 Task: Find connections with filter location Saïda with filter topic  #socialnetworkingwith filter profile language Spanish with filter current company Ajanta Pharma Ltd with filter school Indian Institute of Foreign Trade with filter industry Wireless Services with filter service category Immigration Law with filter keywords title Director of Inside Sales
Action: Mouse moved to (552, 80)
Screenshot: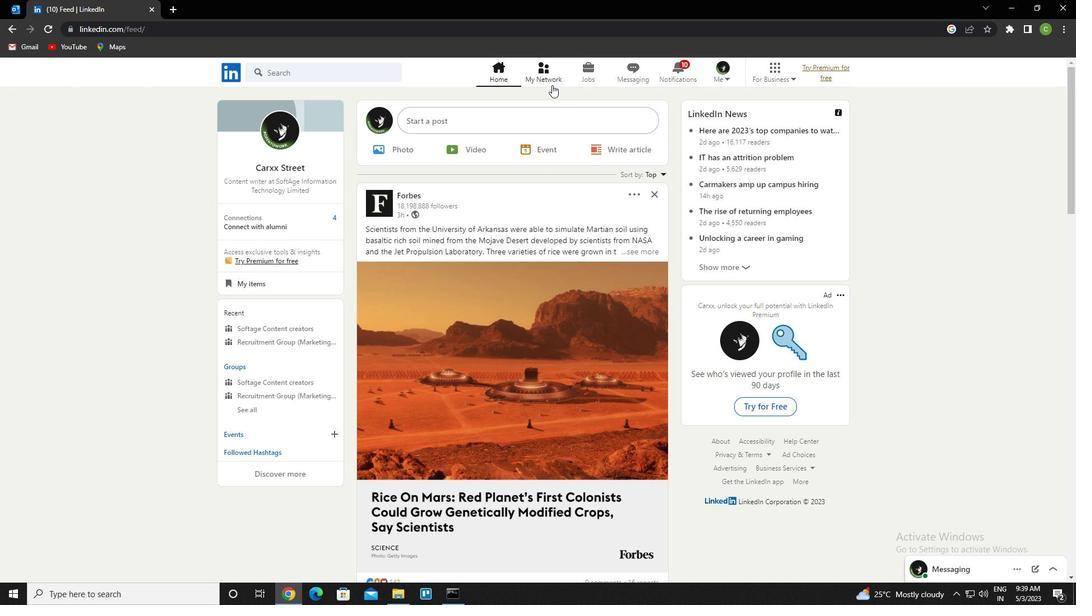 
Action: Mouse pressed left at (552, 80)
Screenshot: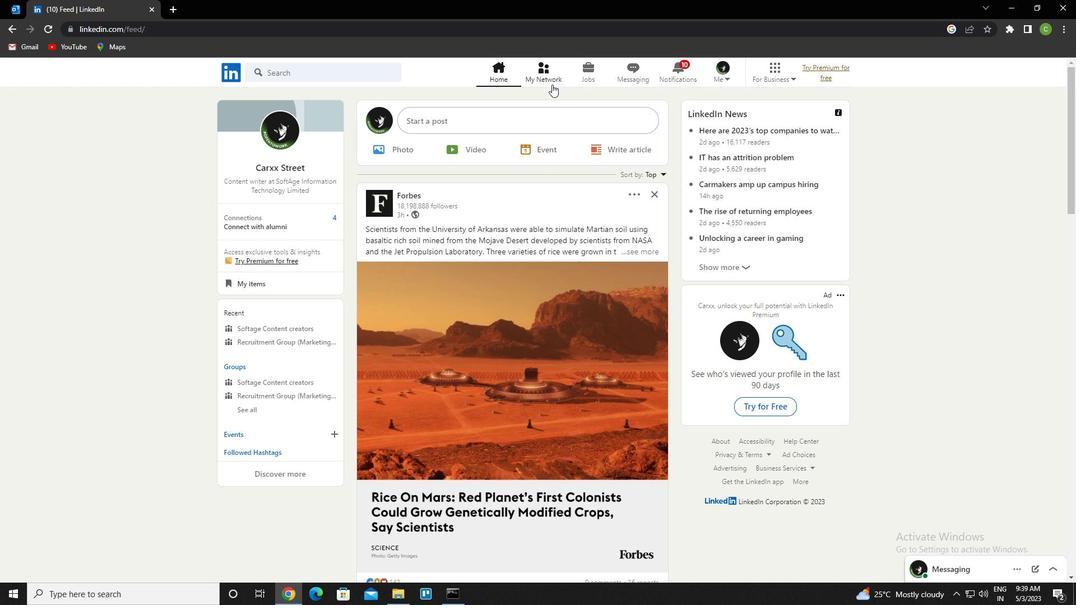 
Action: Mouse moved to (326, 135)
Screenshot: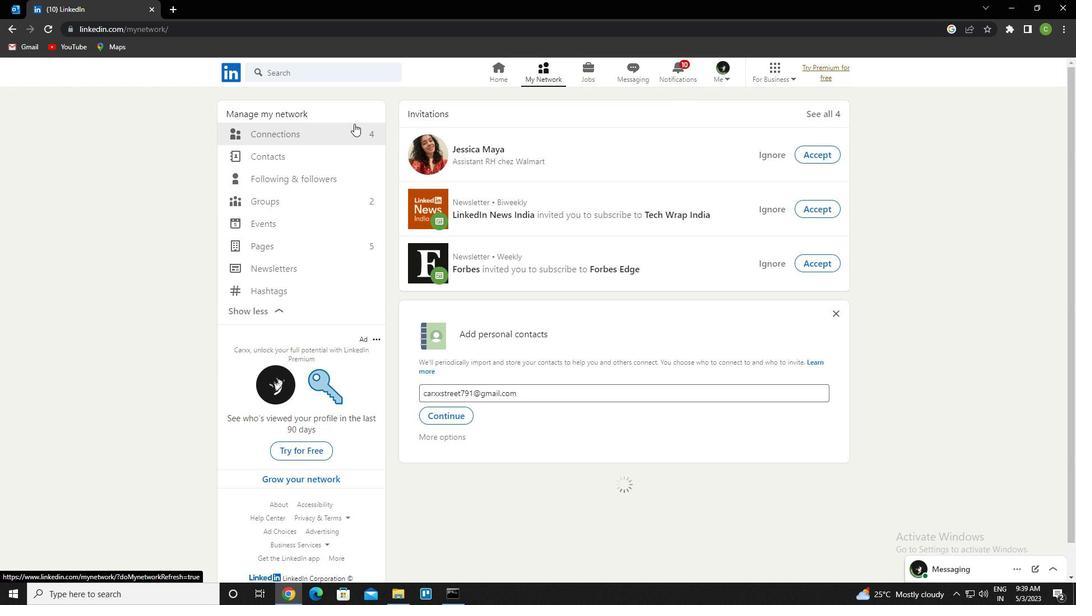 
Action: Mouse pressed left at (326, 135)
Screenshot: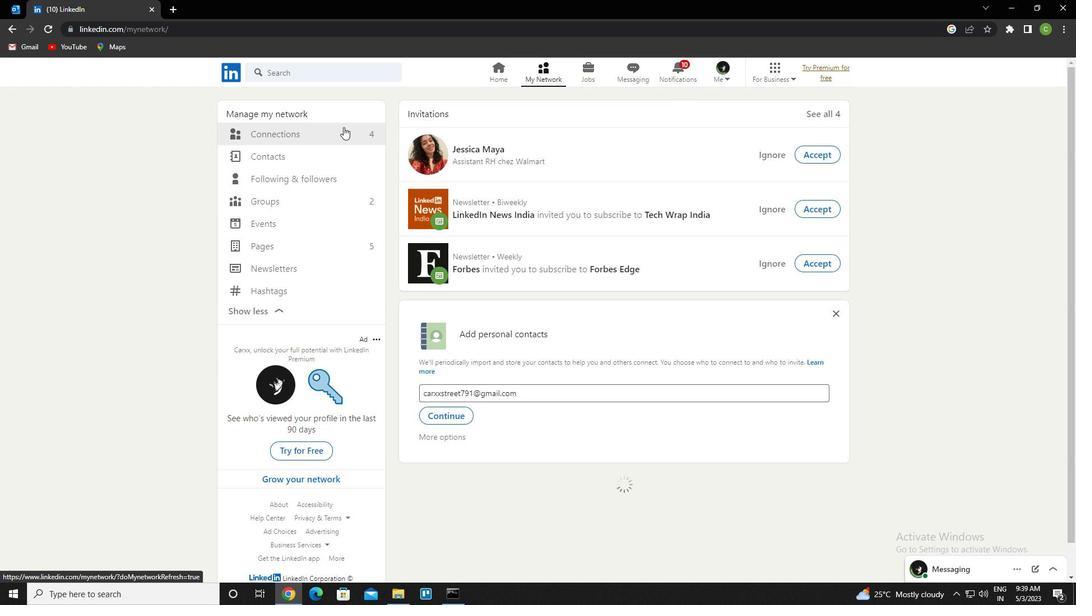 
Action: Mouse moved to (621, 137)
Screenshot: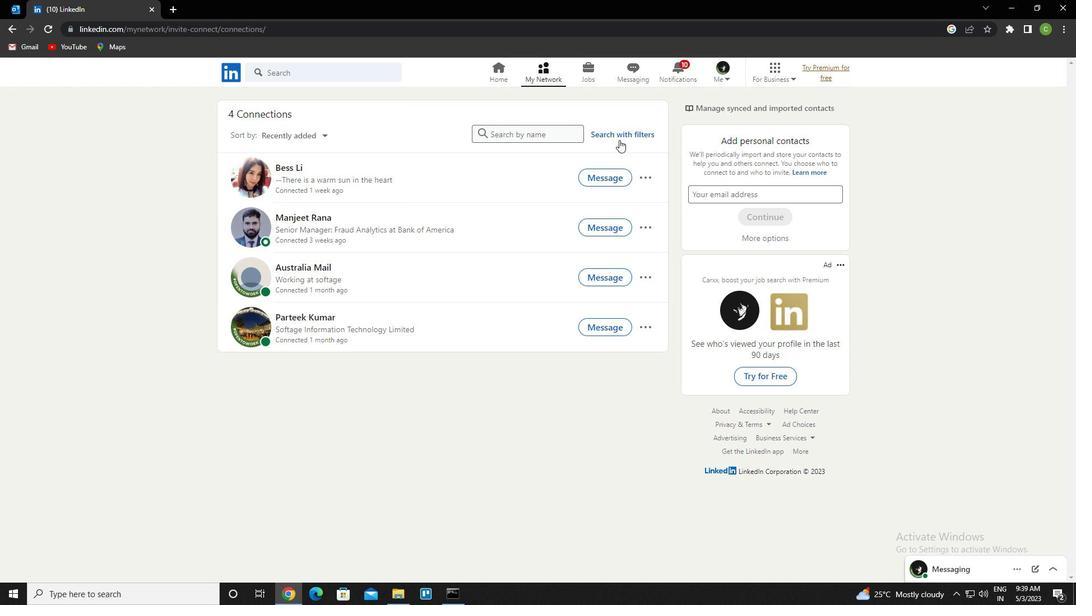 
Action: Mouse pressed left at (621, 137)
Screenshot: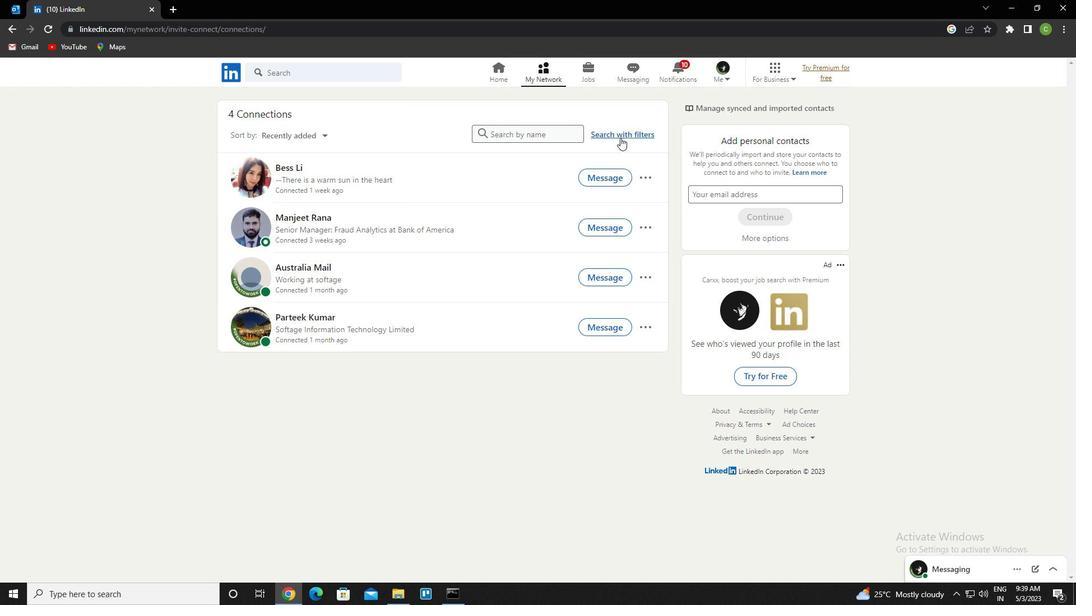 
Action: Mouse moved to (570, 102)
Screenshot: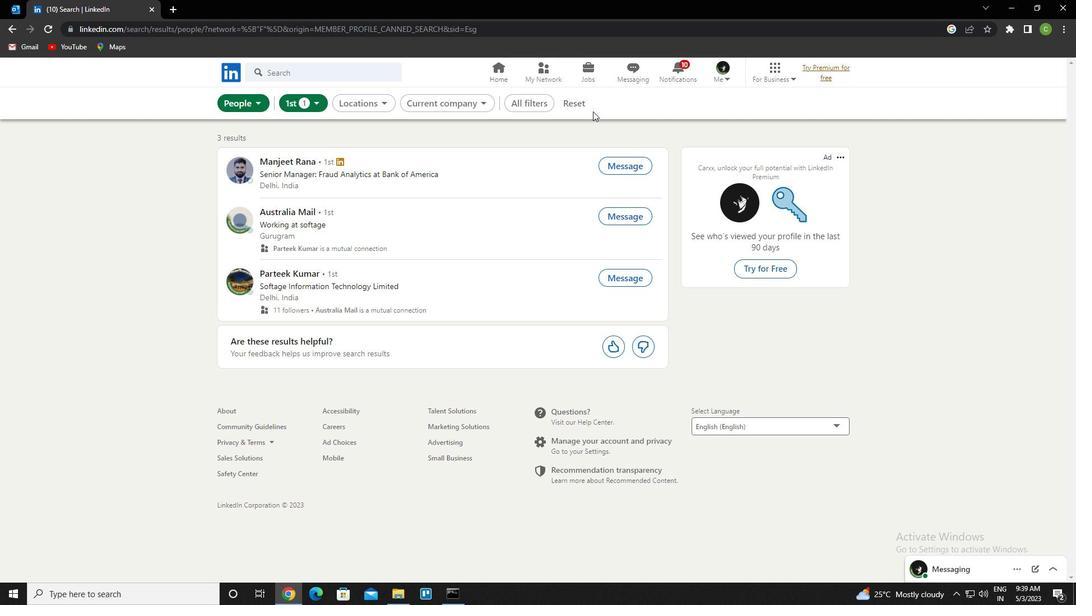 
Action: Mouse pressed left at (570, 102)
Screenshot: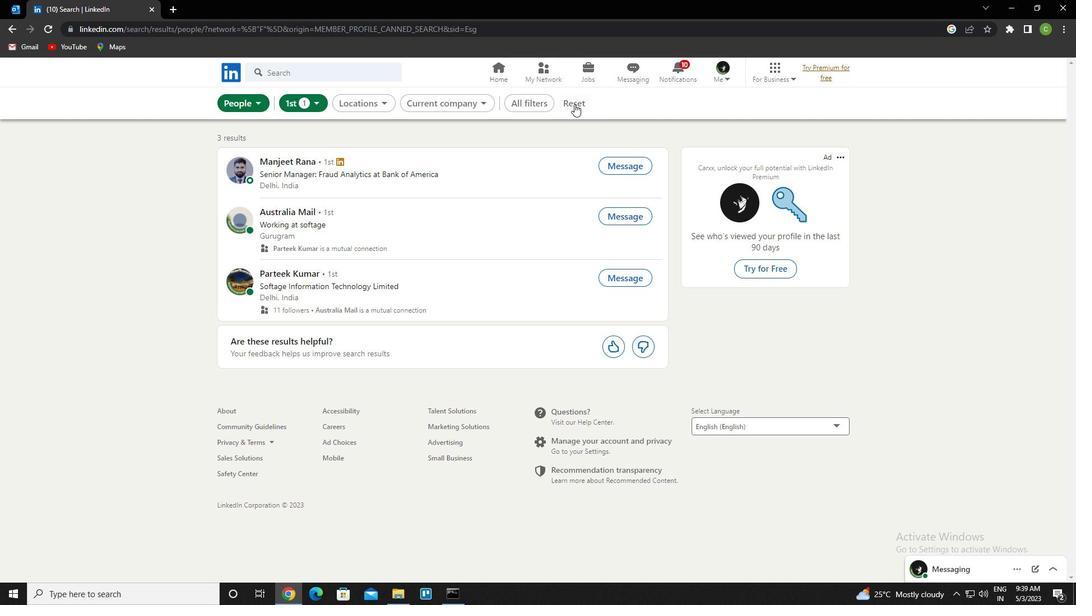 
Action: Mouse moved to (566, 102)
Screenshot: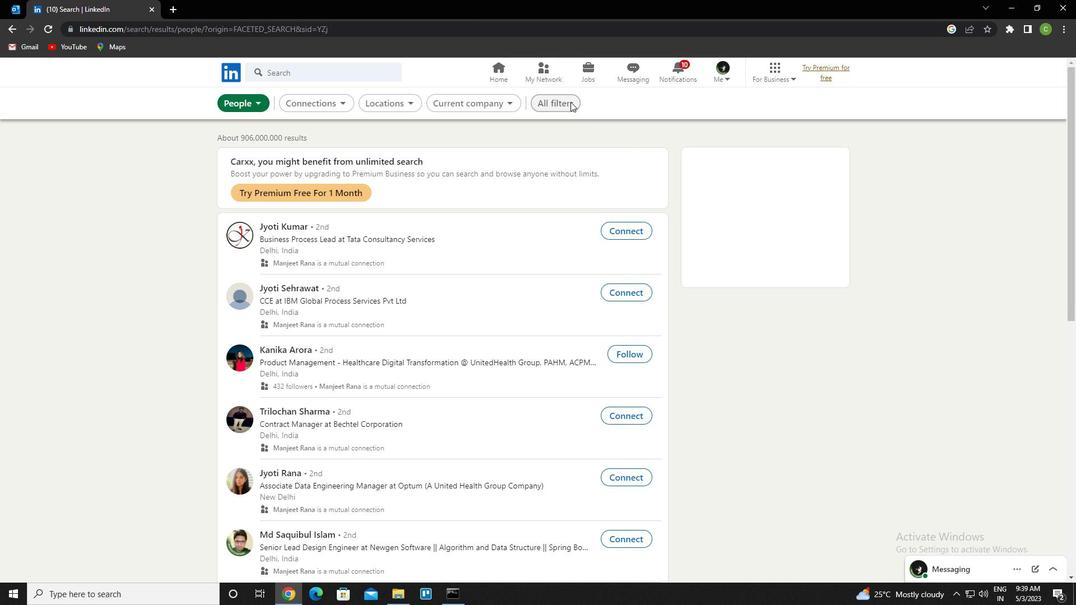 
Action: Mouse pressed left at (566, 102)
Screenshot: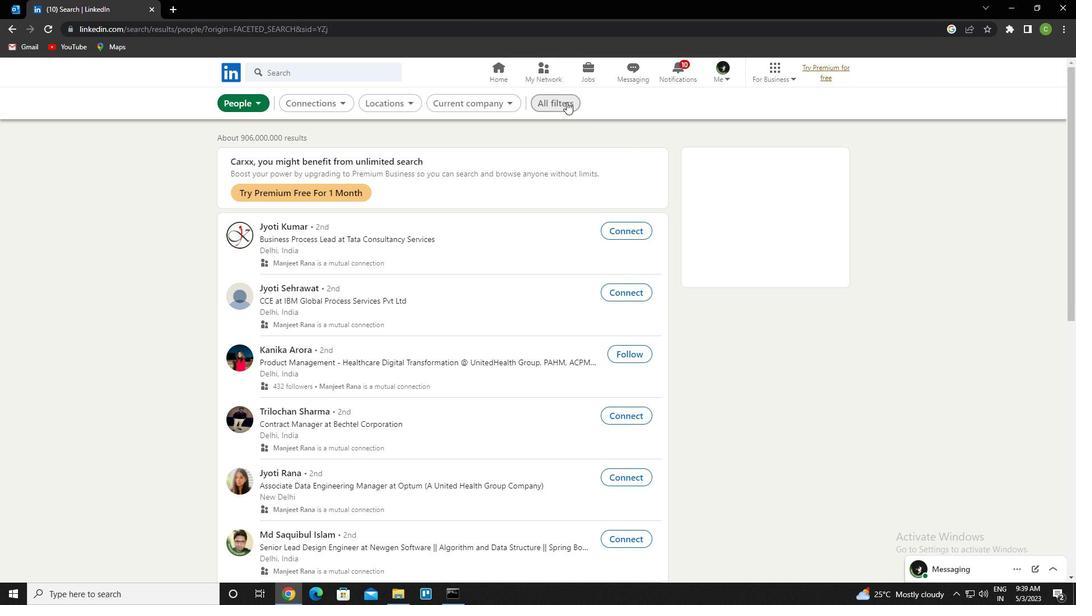 
Action: Mouse moved to (991, 332)
Screenshot: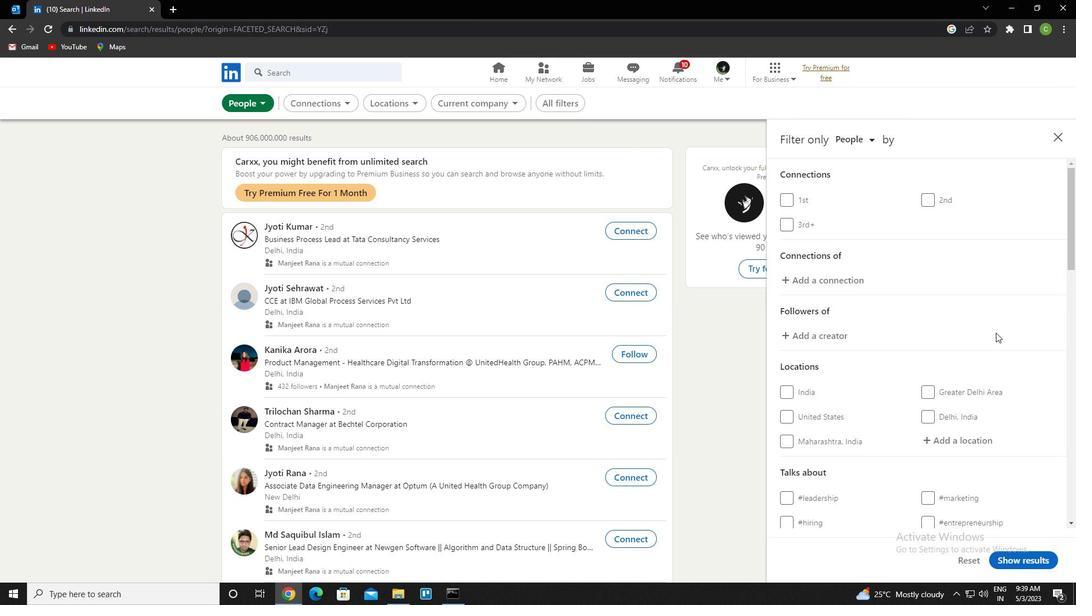 
Action: Mouse scrolled (991, 331) with delta (0, 0)
Screenshot: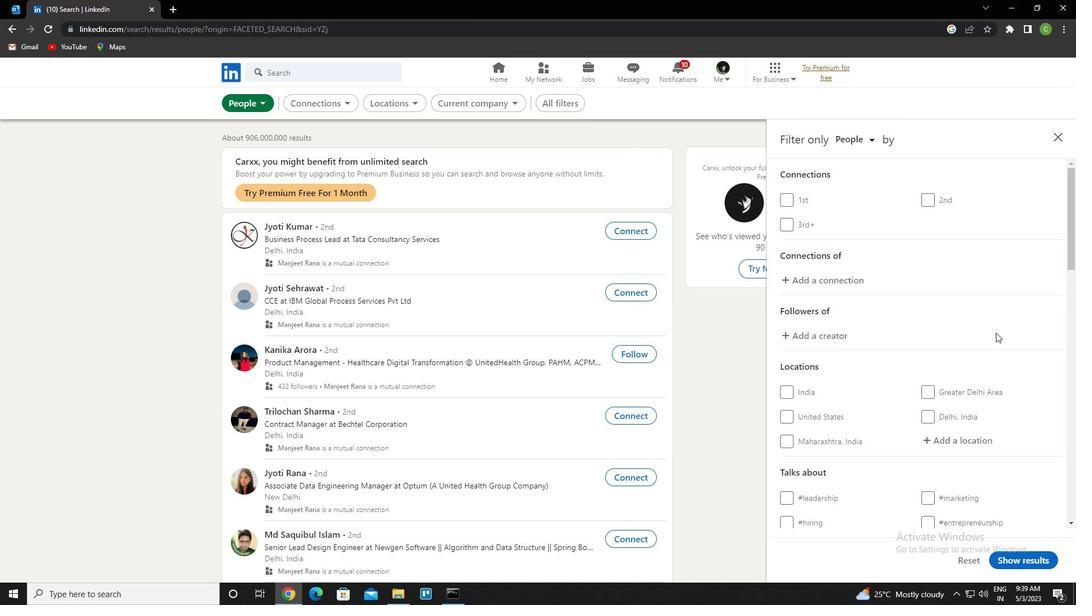 
Action: Mouse moved to (990, 332)
Screenshot: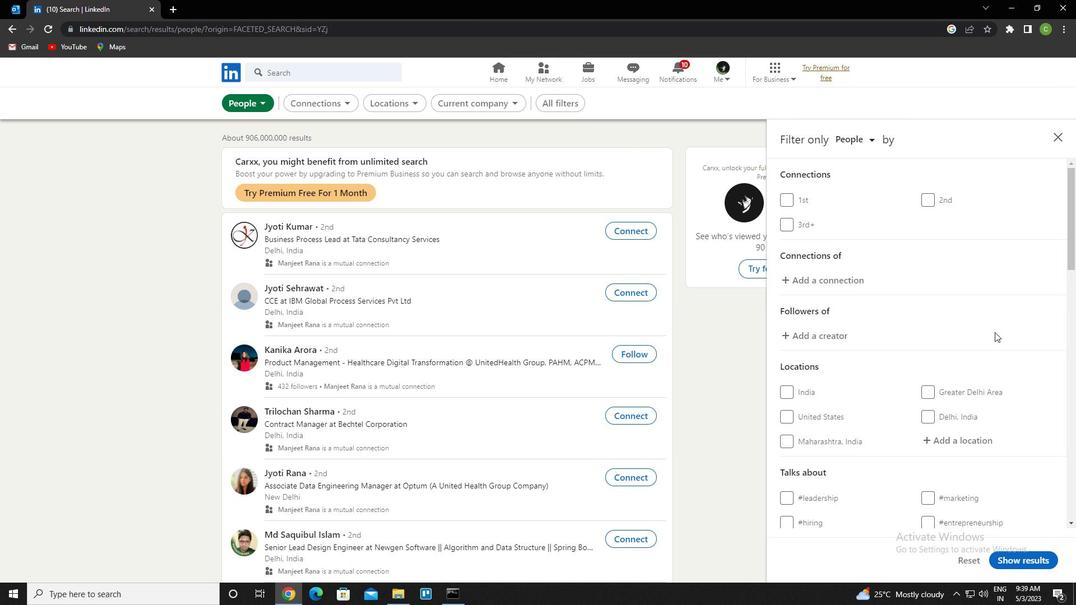 
Action: Mouse scrolled (990, 331) with delta (0, 0)
Screenshot: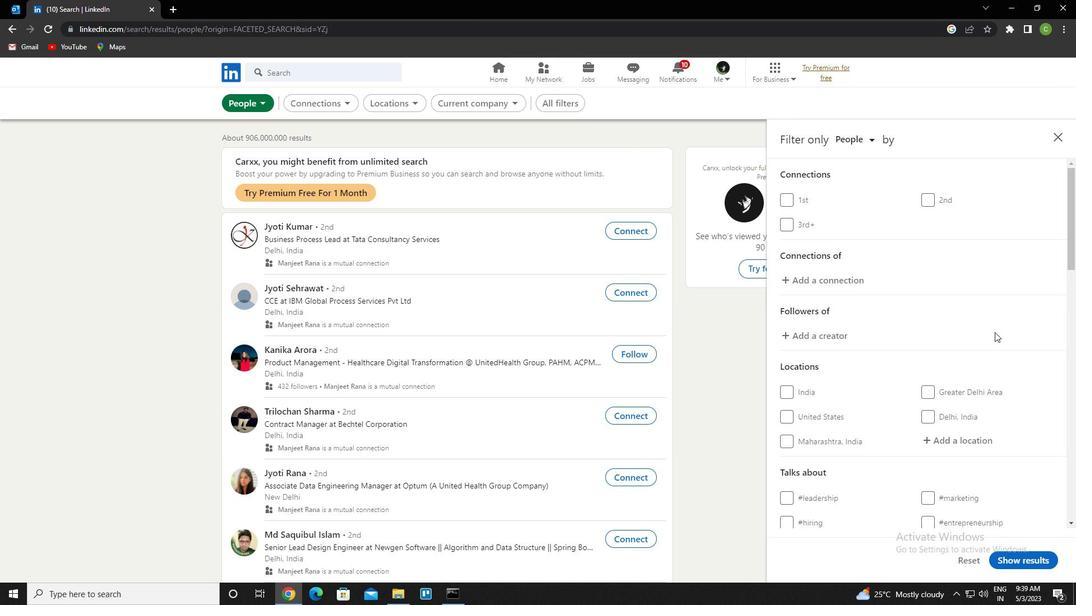 
Action: Mouse moved to (986, 332)
Screenshot: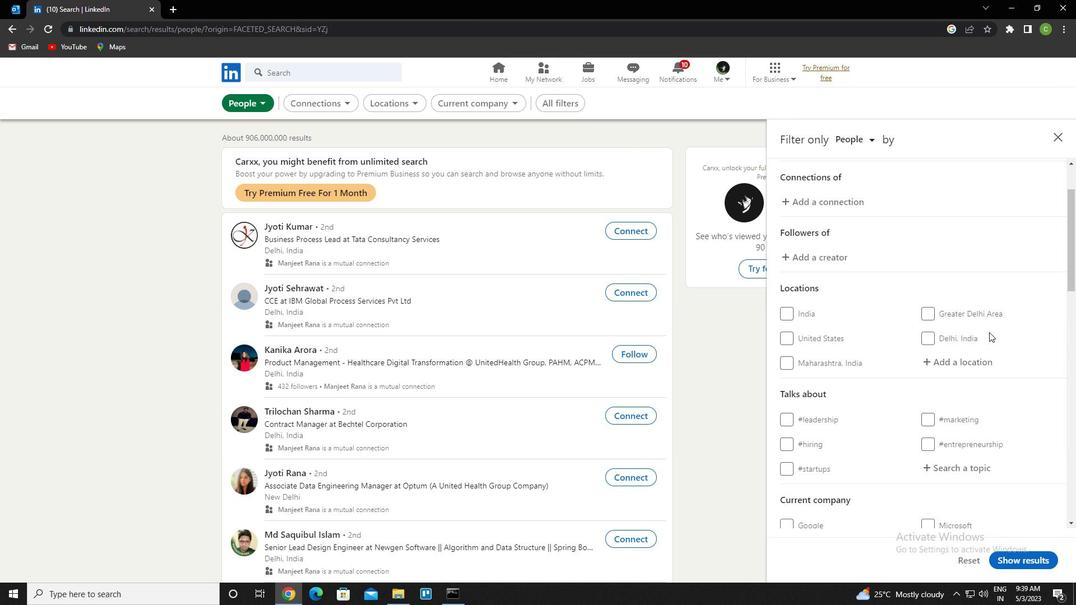 
Action: Mouse scrolled (986, 331) with delta (0, 0)
Screenshot: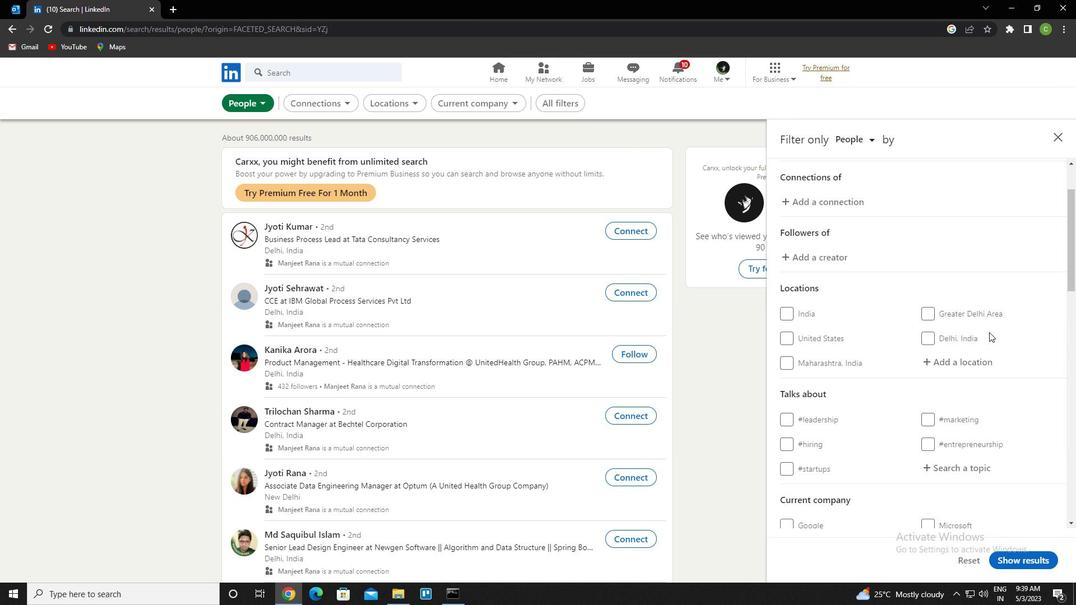 
Action: Mouse moved to (971, 277)
Screenshot: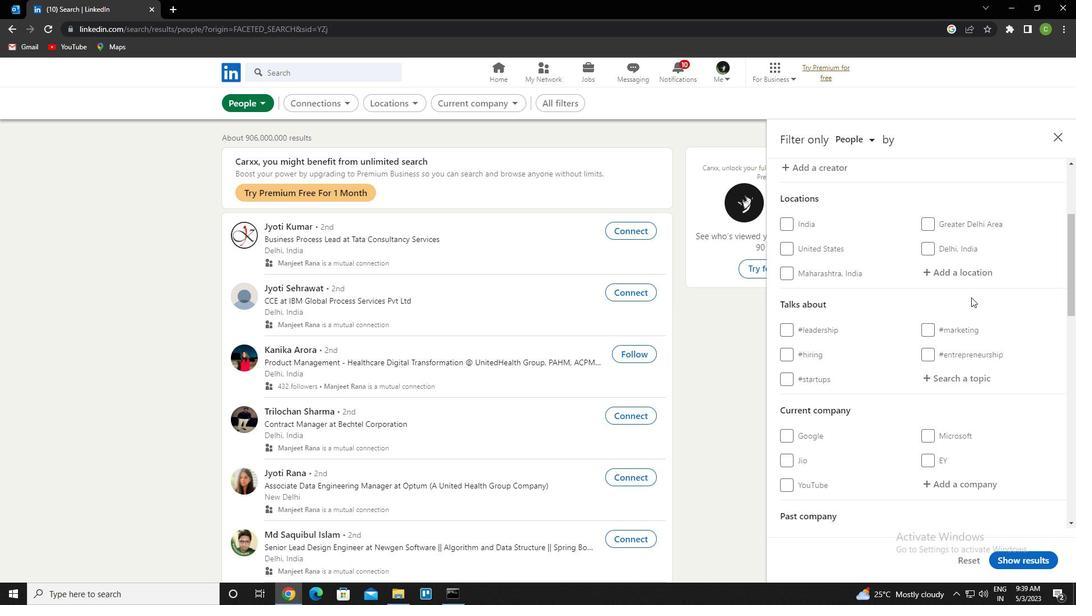 
Action: Mouse pressed left at (971, 277)
Screenshot: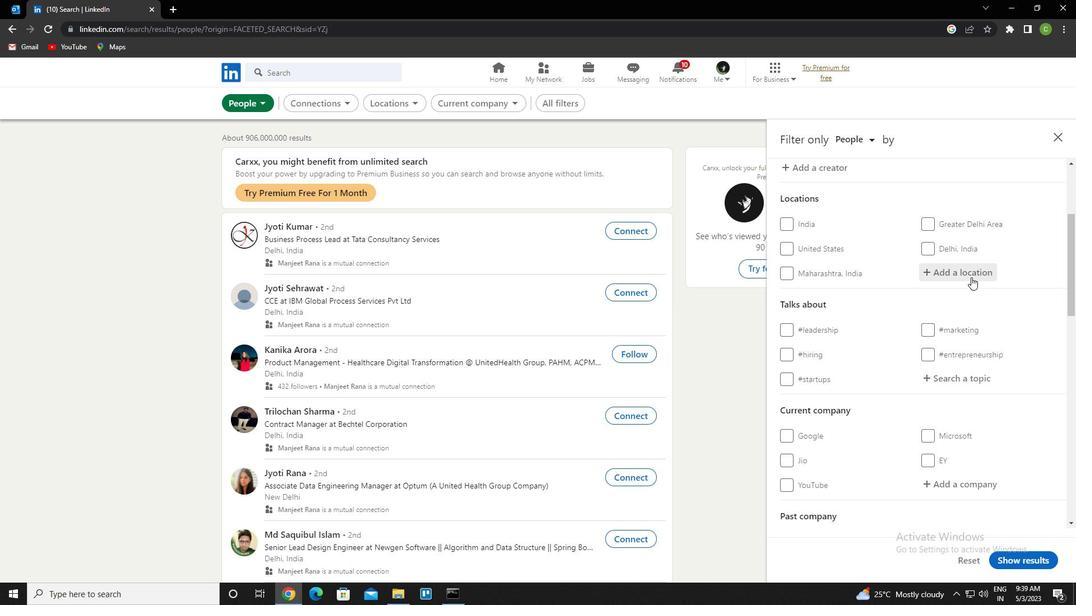 
Action: Key pressed <Key.caps_lock><Key.caps_lock>s<Key.caps_lock>aida<Key.down><Key.enter>
Screenshot: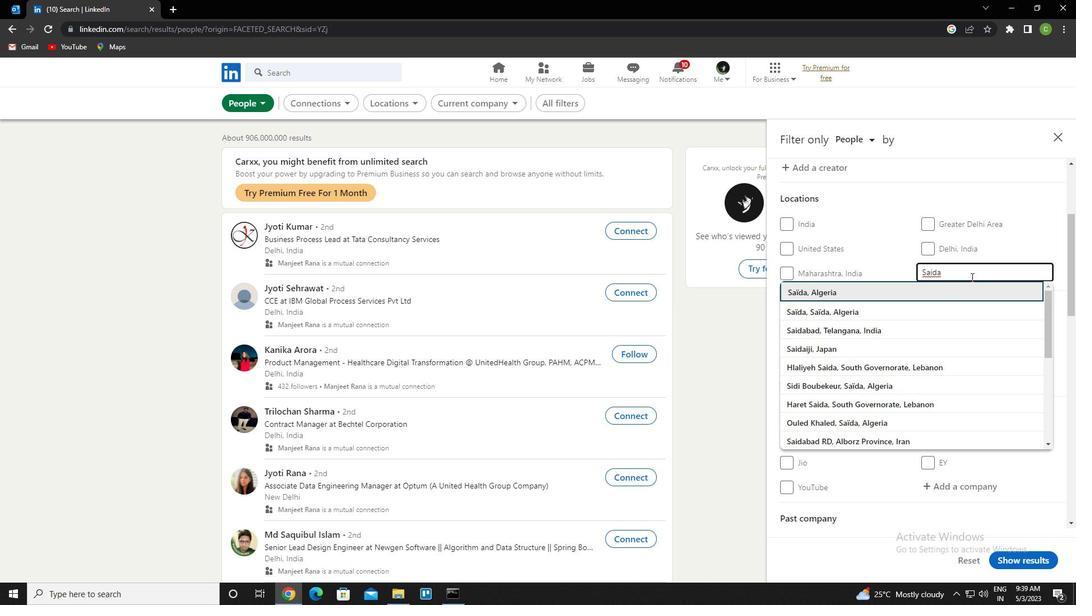 
Action: Mouse scrolled (971, 276) with delta (0, 0)
Screenshot: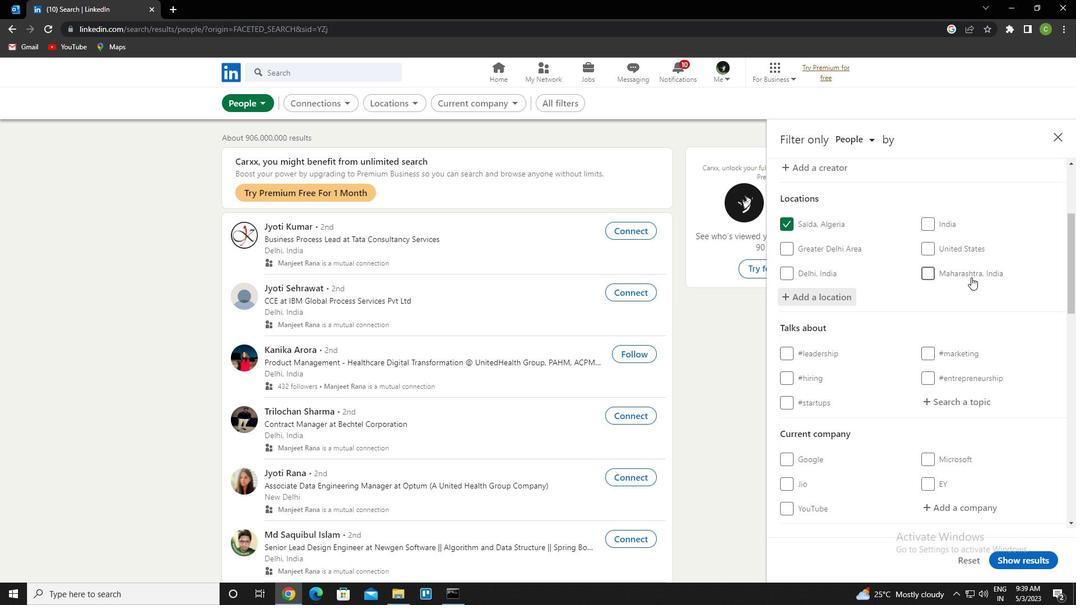 
Action: Mouse moved to (974, 341)
Screenshot: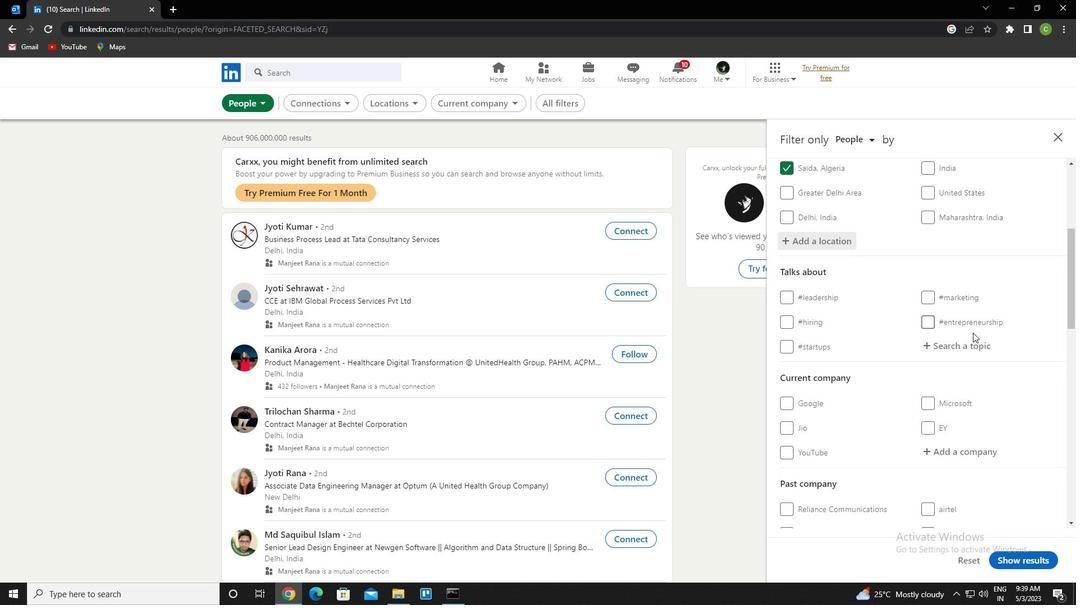 
Action: Mouse pressed left at (974, 341)
Screenshot: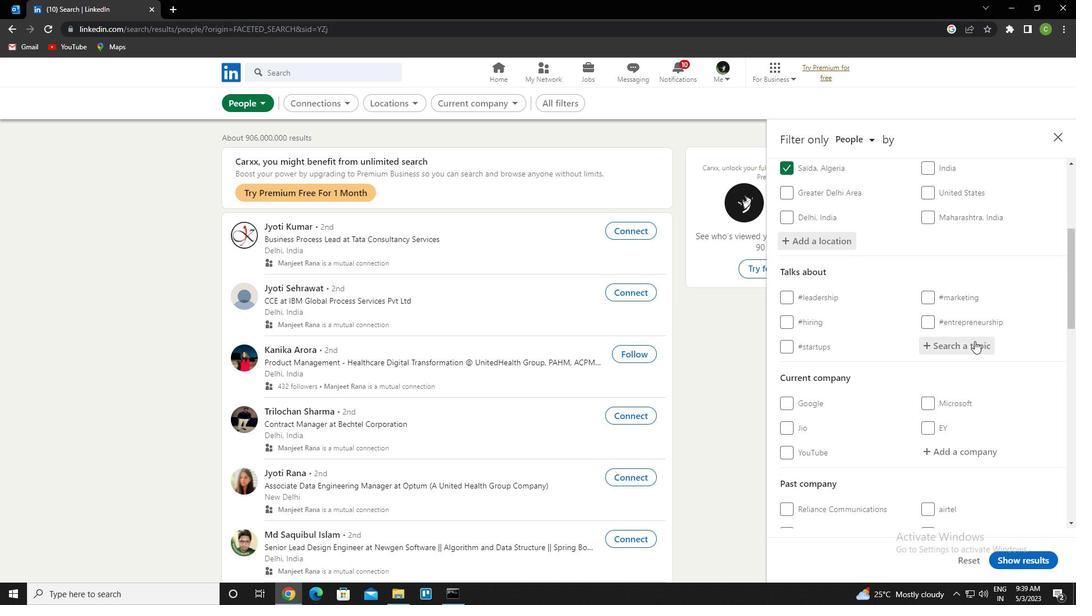 
Action: Key pressed socialnet
Screenshot: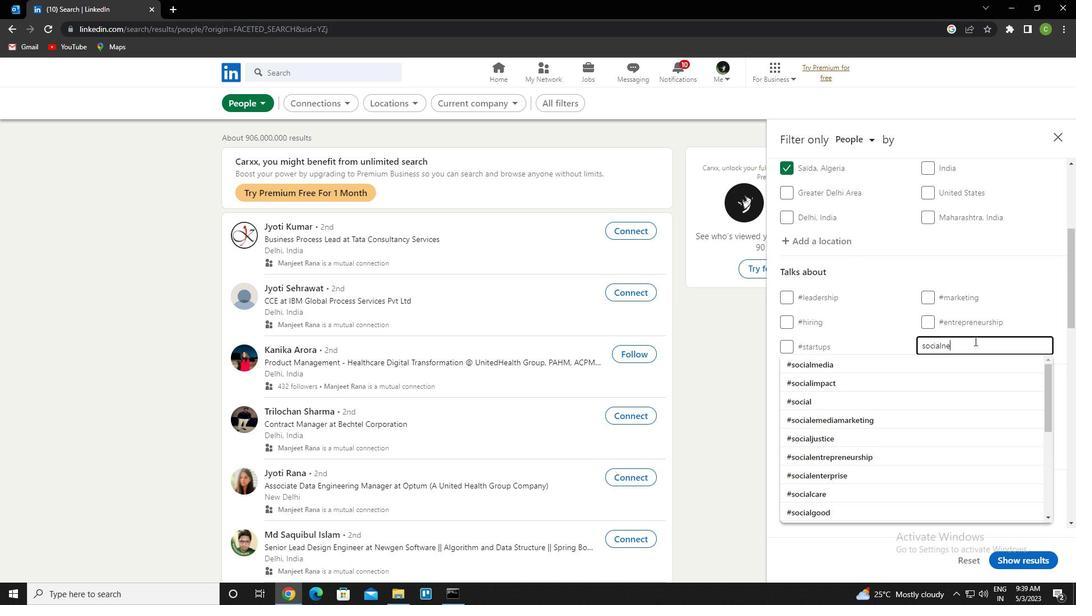 
Action: Mouse moved to (974, 341)
Screenshot: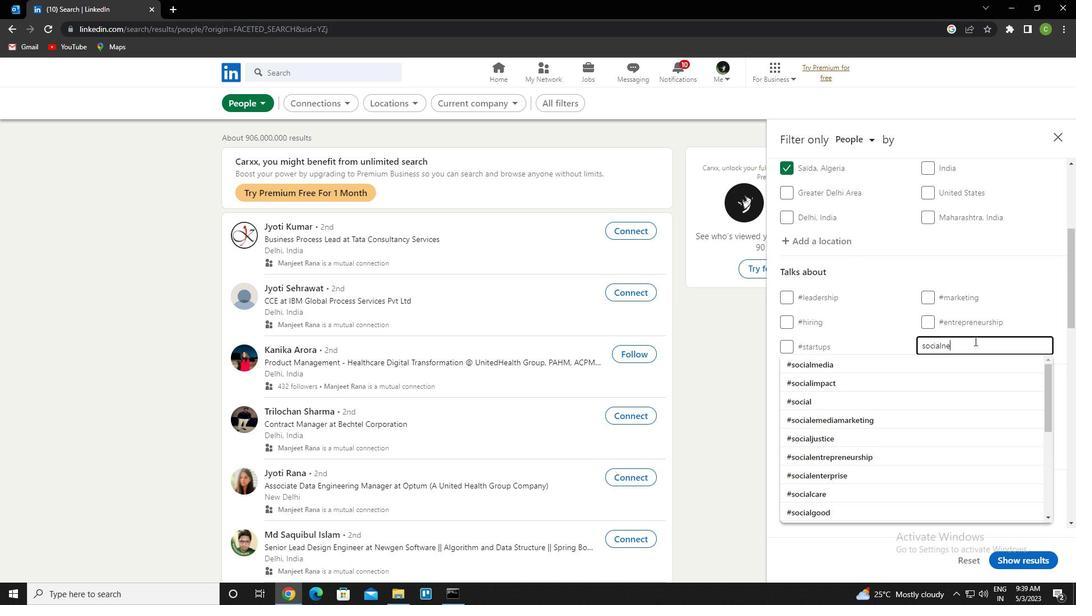 
Action: Key pressed working<Key.down><Key.enter>
Screenshot: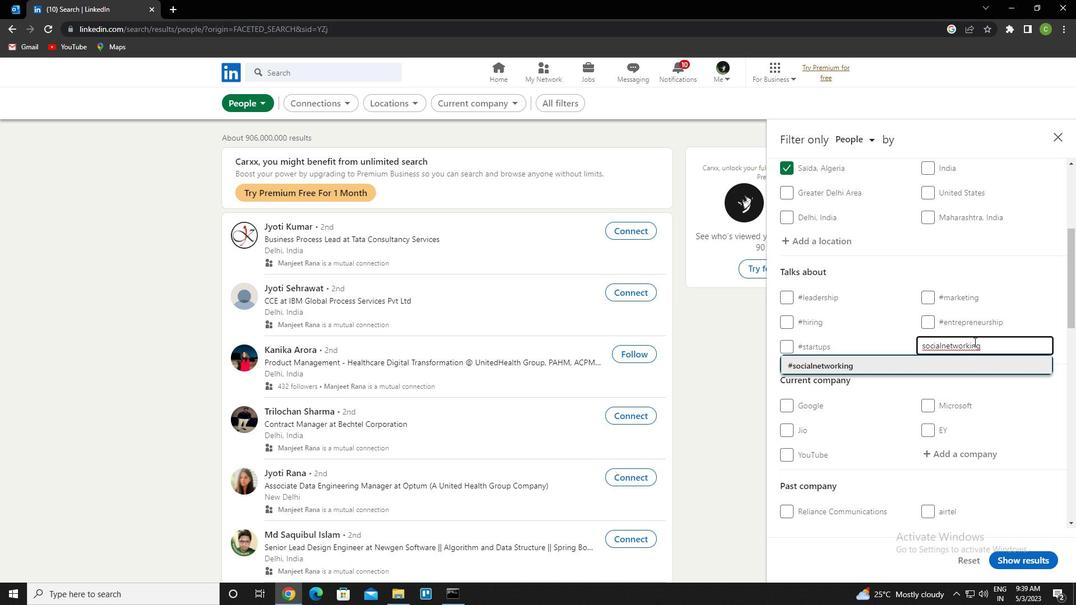 
Action: Mouse moved to (964, 335)
Screenshot: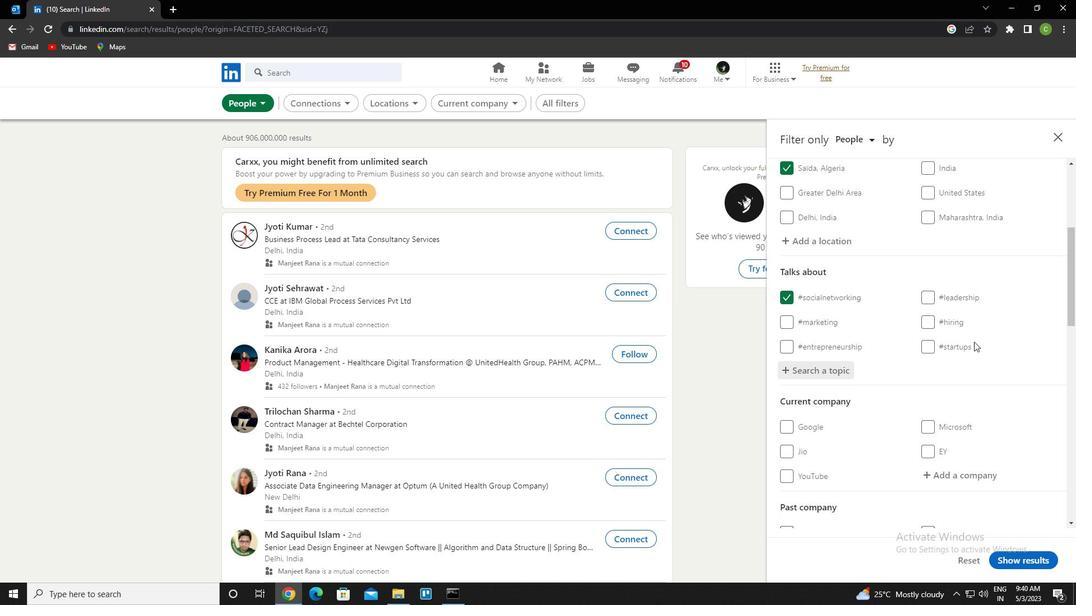 
Action: Mouse scrolled (964, 334) with delta (0, 0)
Screenshot: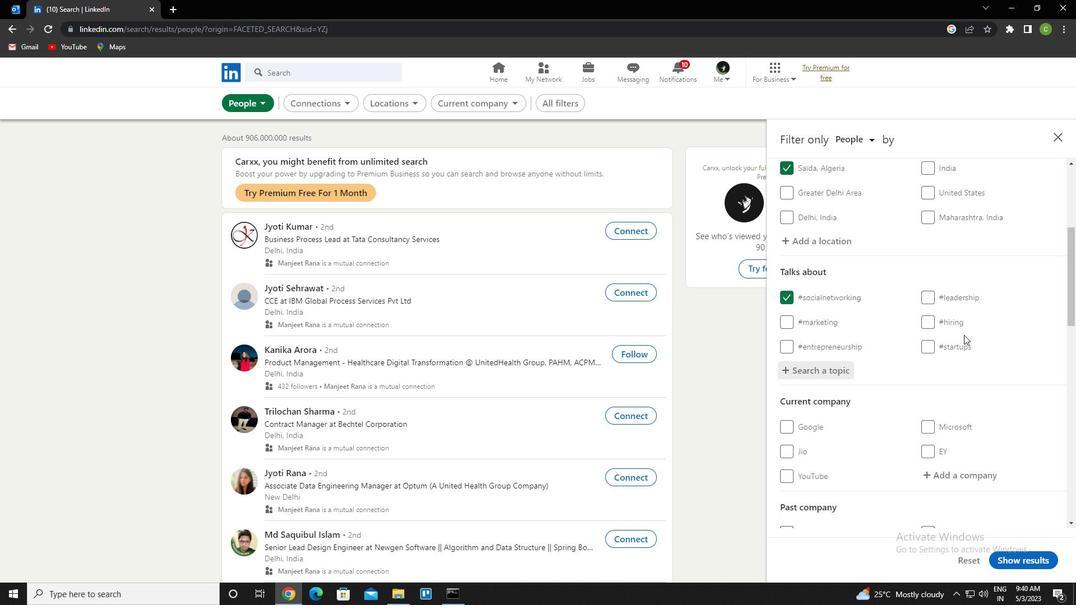 
Action: Mouse scrolled (964, 334) with delta (0, 0)
Screenshot: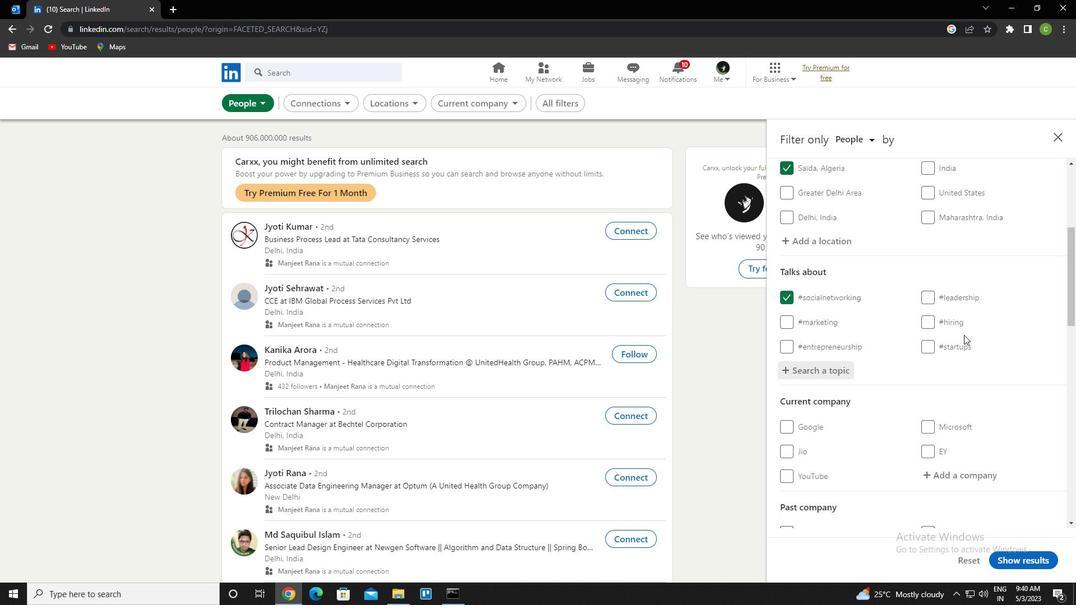 
Action: Mouse scrolled (964, 334) with delta (0, 0)
Screenshot: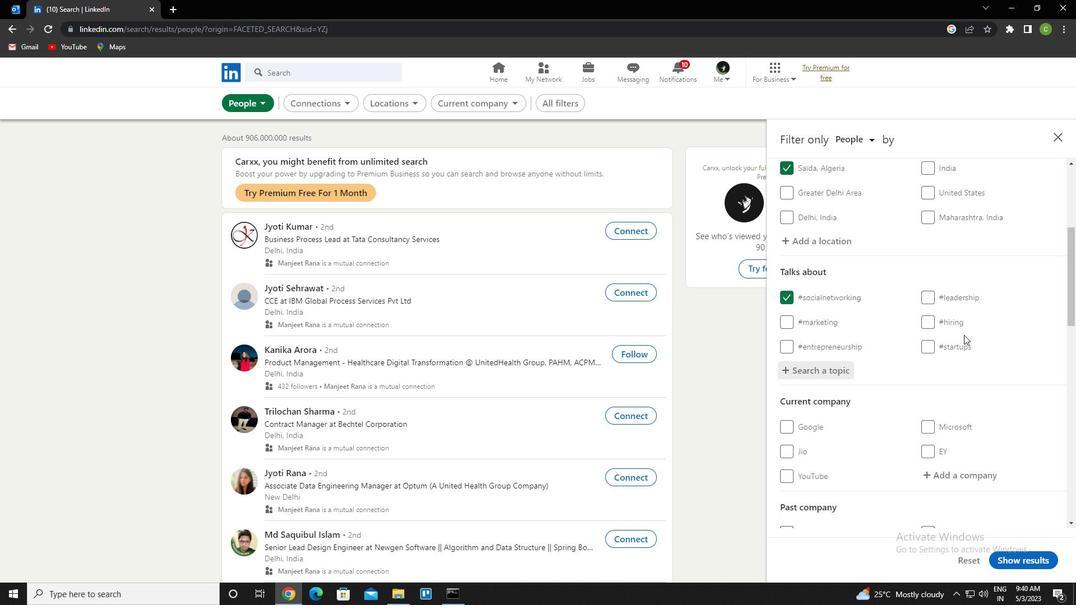 
Action: Mouse scrolled (964, 334) with delta (0, 0)
Screenshot: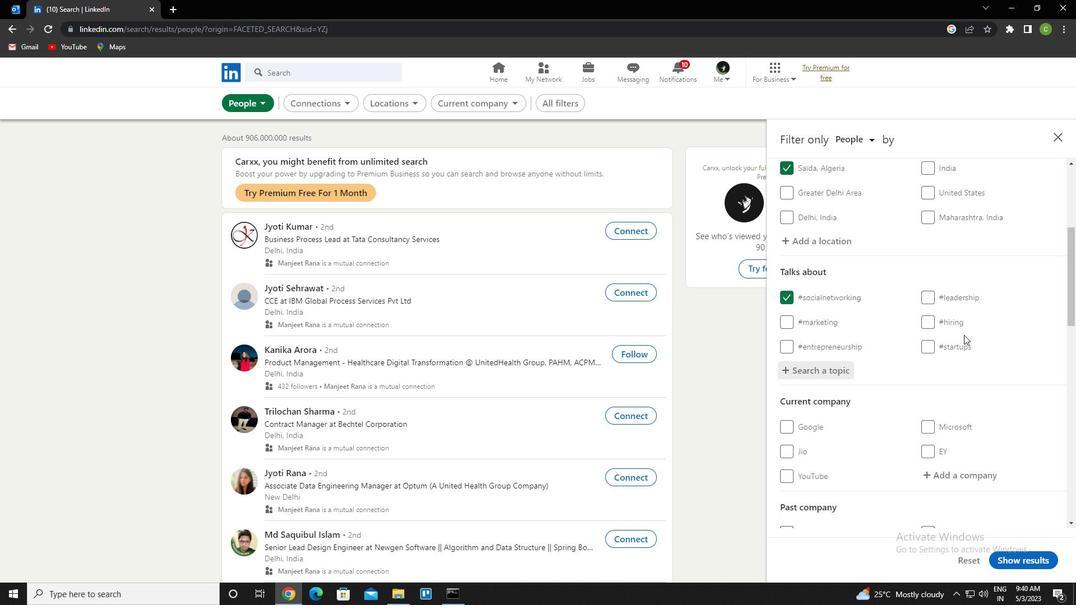 
Action: Mouse scrolled (964, 334) with delta (0, 0)
Screenshot: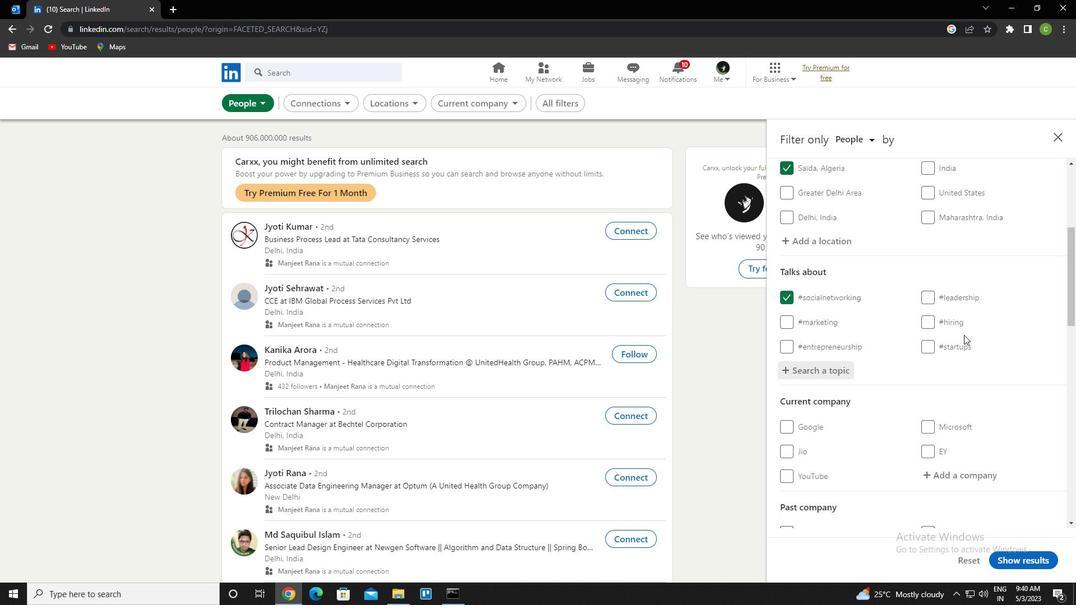 
Action: Mouse scrolled (964, 334) with delta (0, 0)
Screenshot: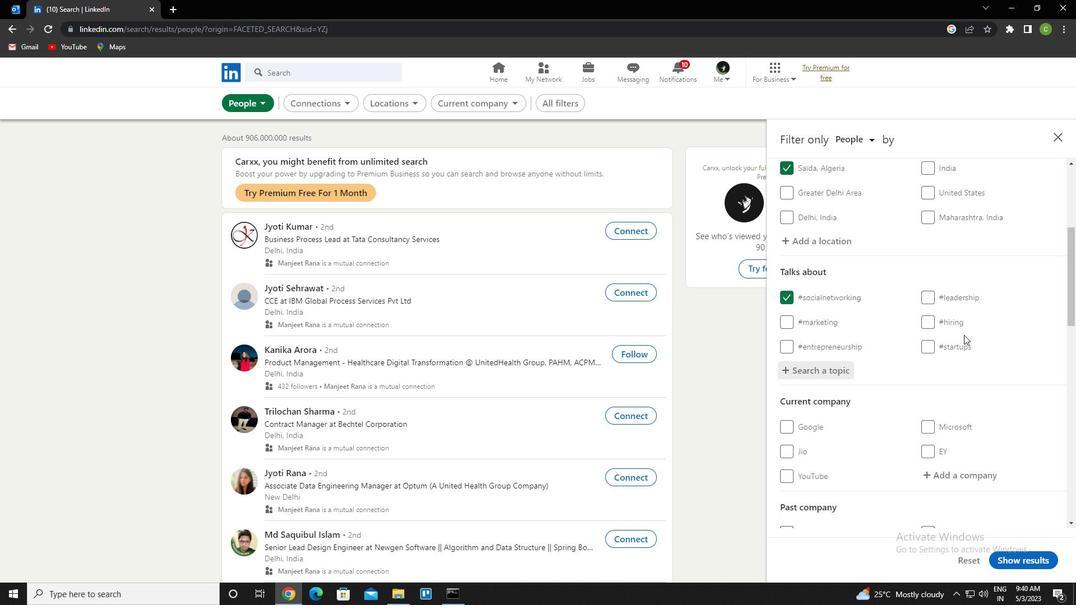 
Action: Mouse scrolled (964, 334) with delta (0, 0)
Screenshot: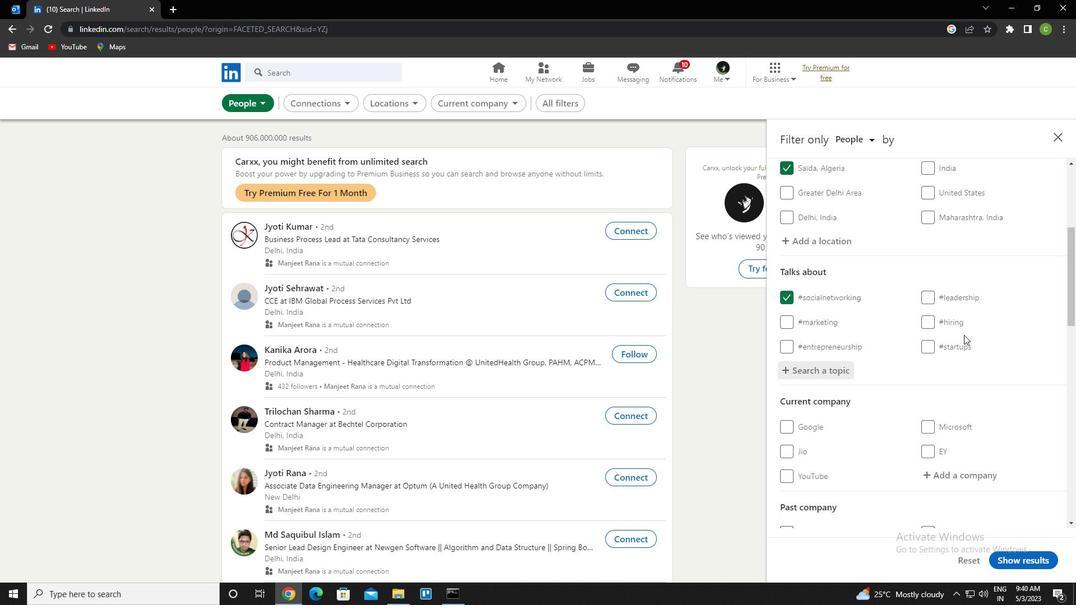 
Action: Mouse moved to (957, 338)
Screenshot: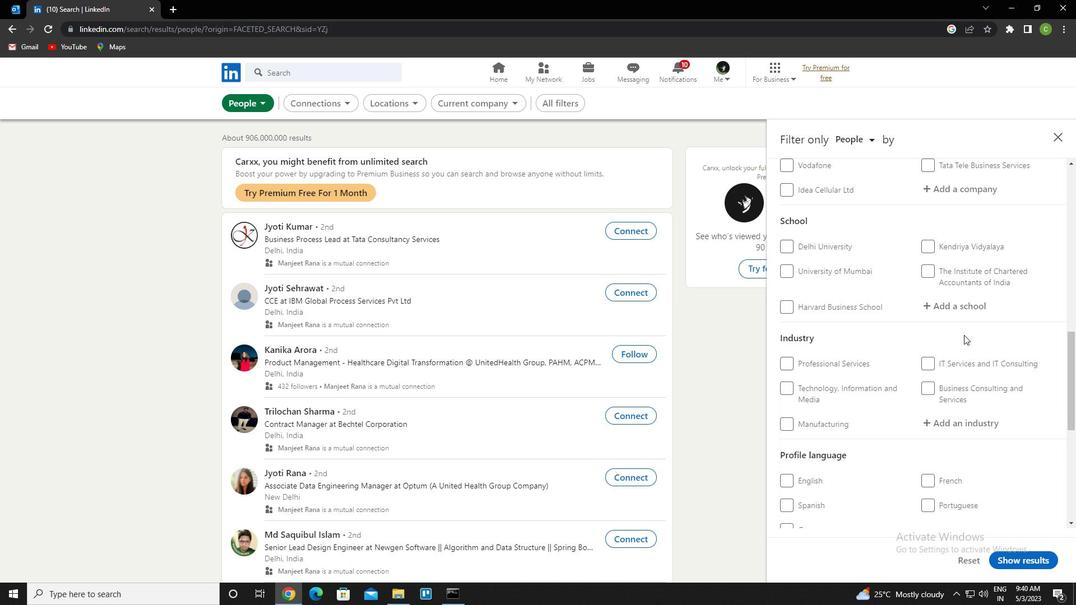 
Action: Mouse scrolled (957, 338) with delta (0, 0)
Screenshot: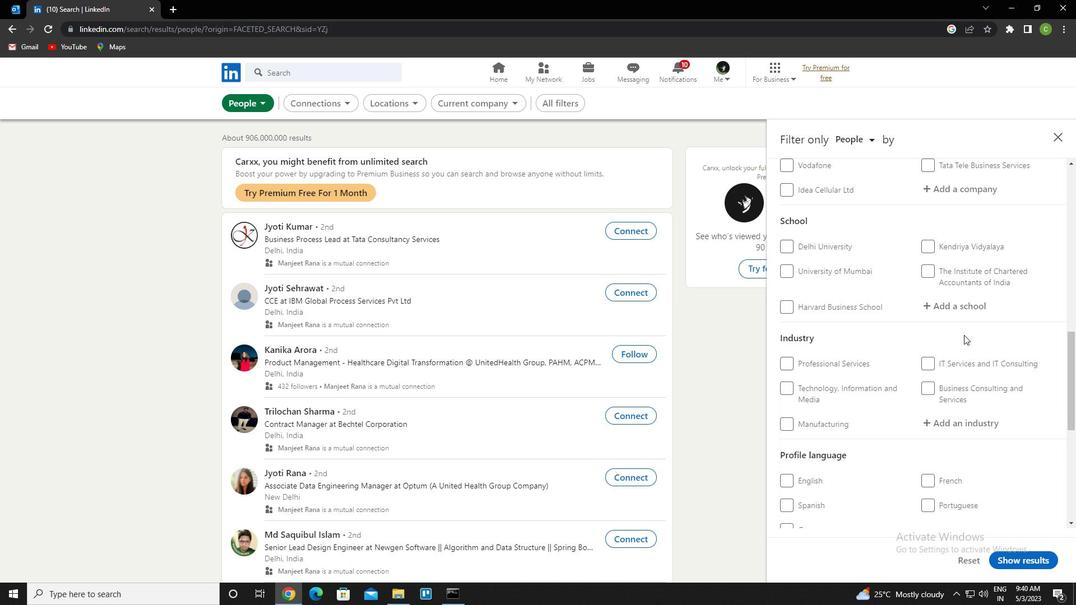 
Action: Mouse moved to (956, 338)
Screenshot: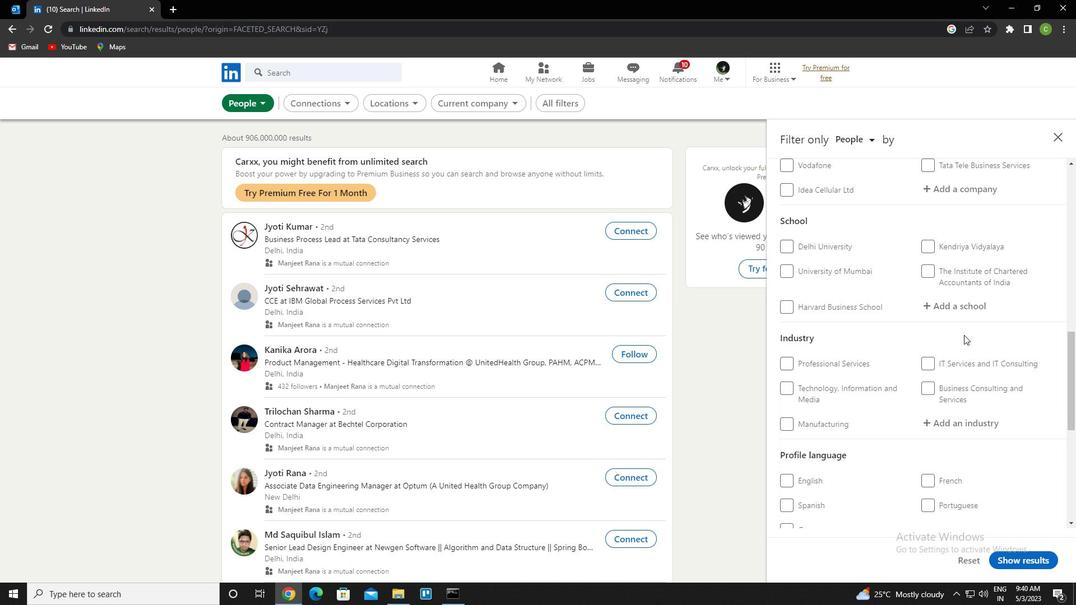 
Action: Mouse scrolled (956, 338) with delta (0, 0)
Screenshot: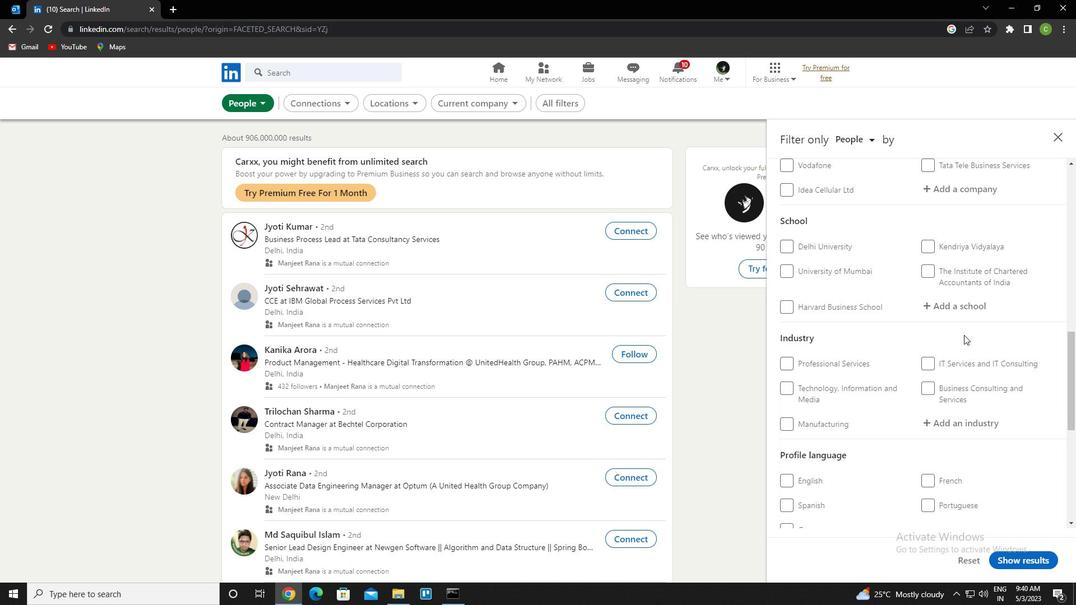 
Action: Mouse moved to (787, 396)
Screenshot: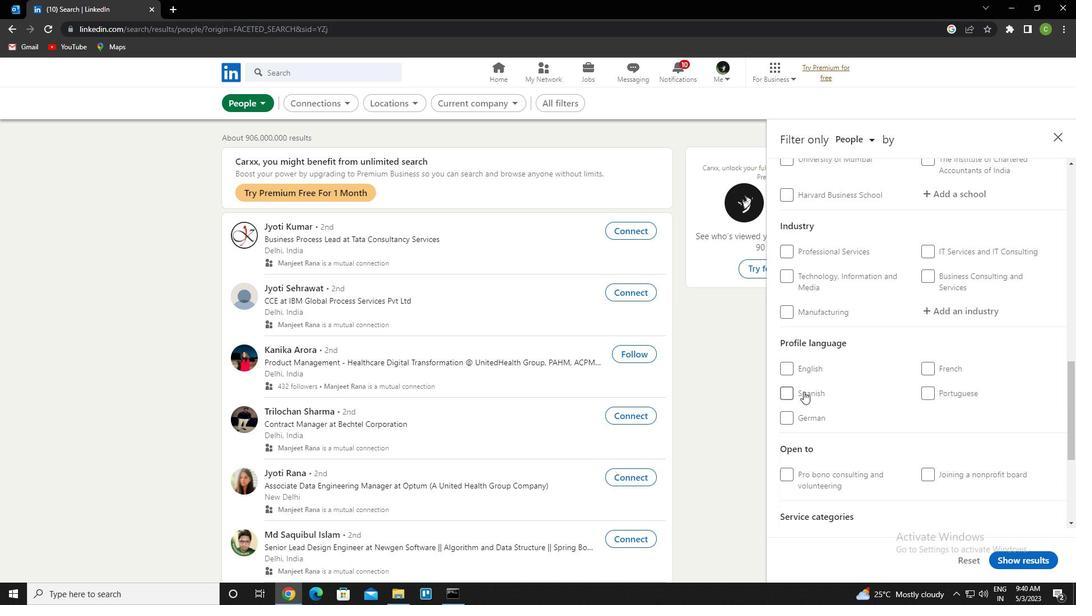 
Action: Mouse pressed left at (787, 396)
Screenshot: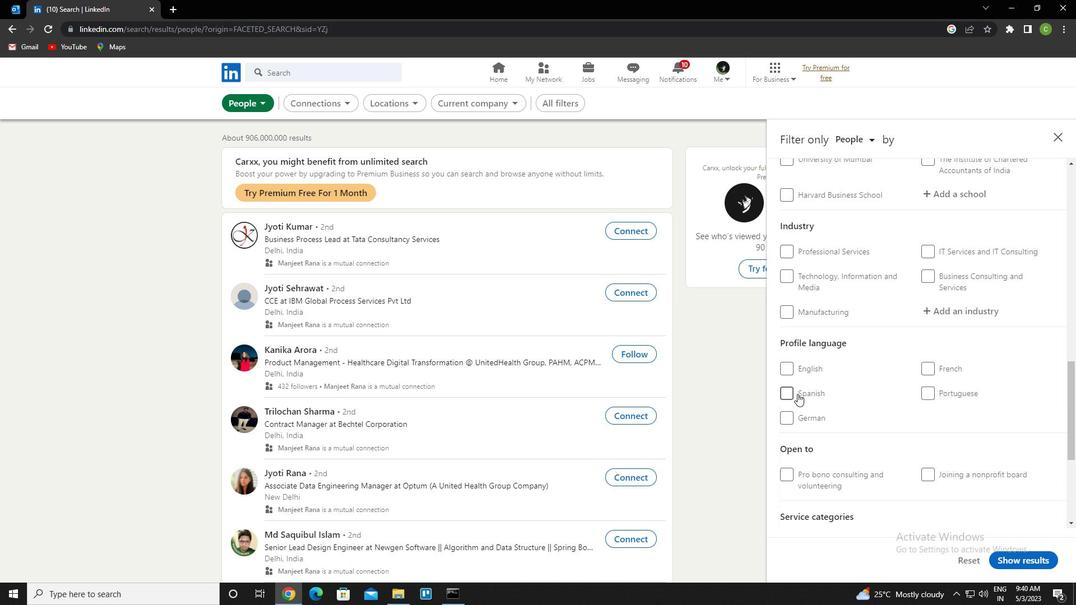 
Action: Mouse moved to (847, 417)
Screenshot: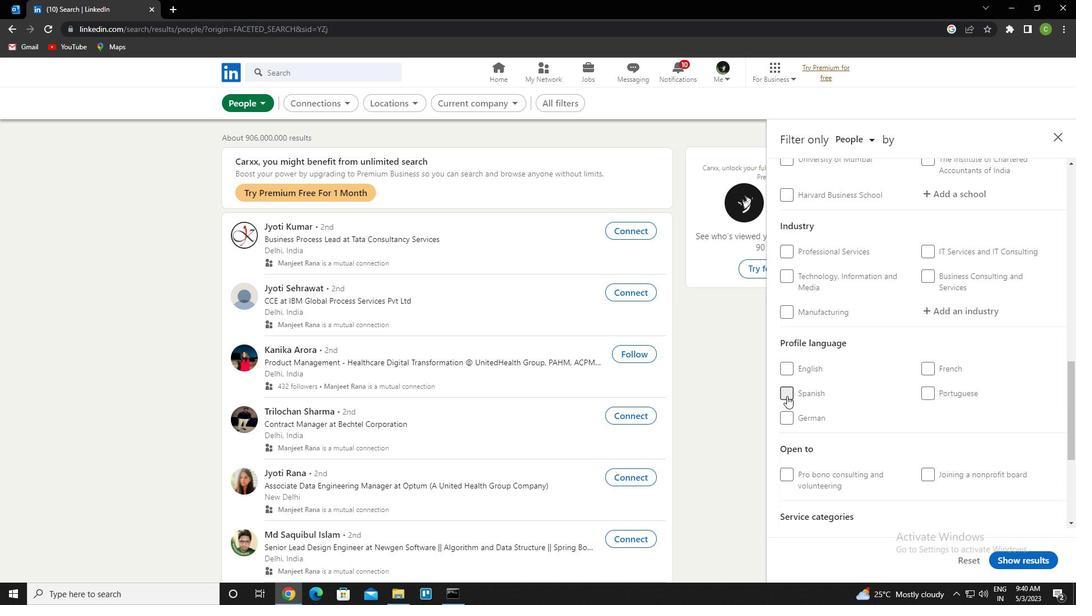 
Action: Mouse scrolled (847, 417) with delta (0, 0)
Screenshot: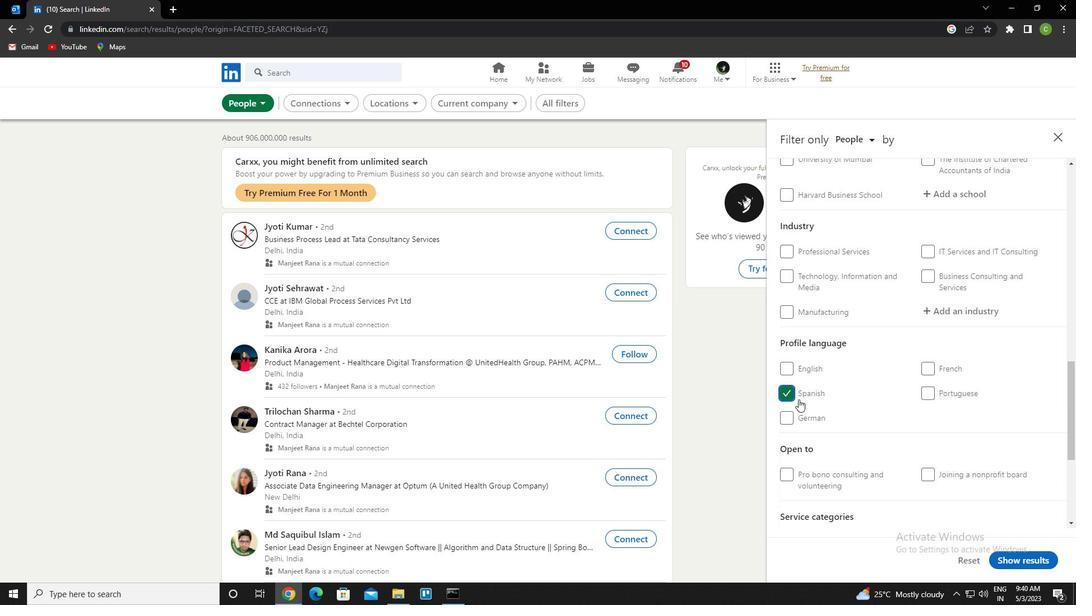 
Action: Mouse scrolled (847, 417) with delta (0, 0)
Screenshot: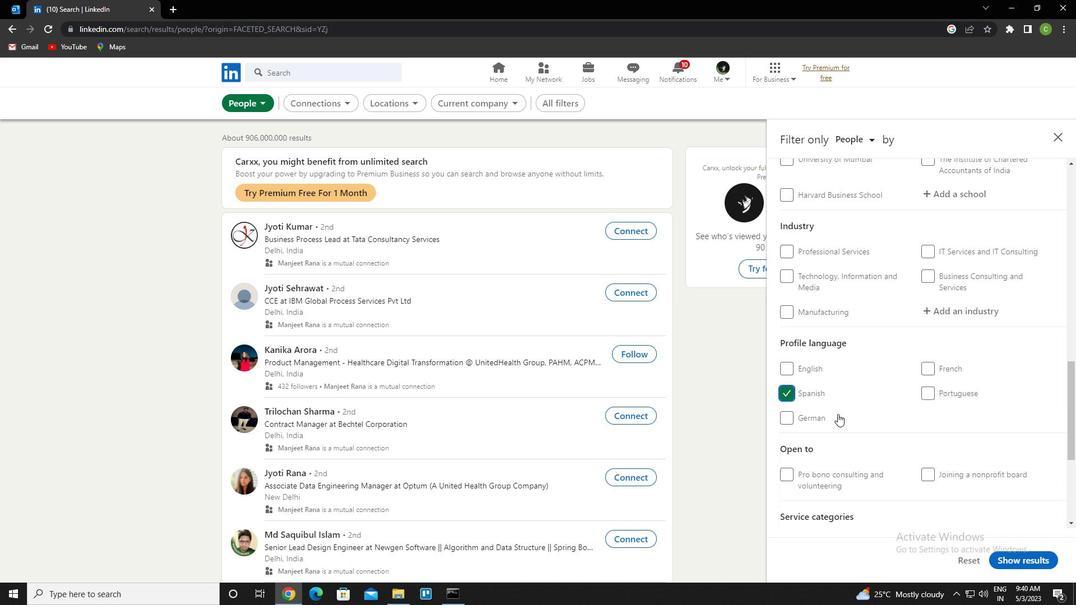 
Action: Mouse moved to (847, 417)
Screenshot: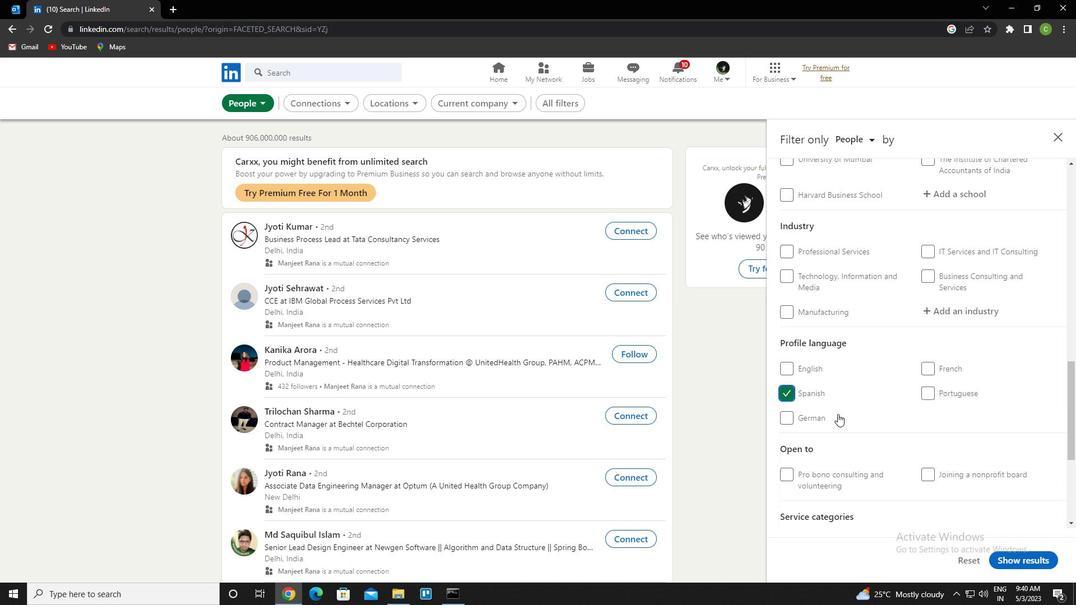 
Action: Mouse scrolled (847, 417) with delta (0, 0)
Screenshot: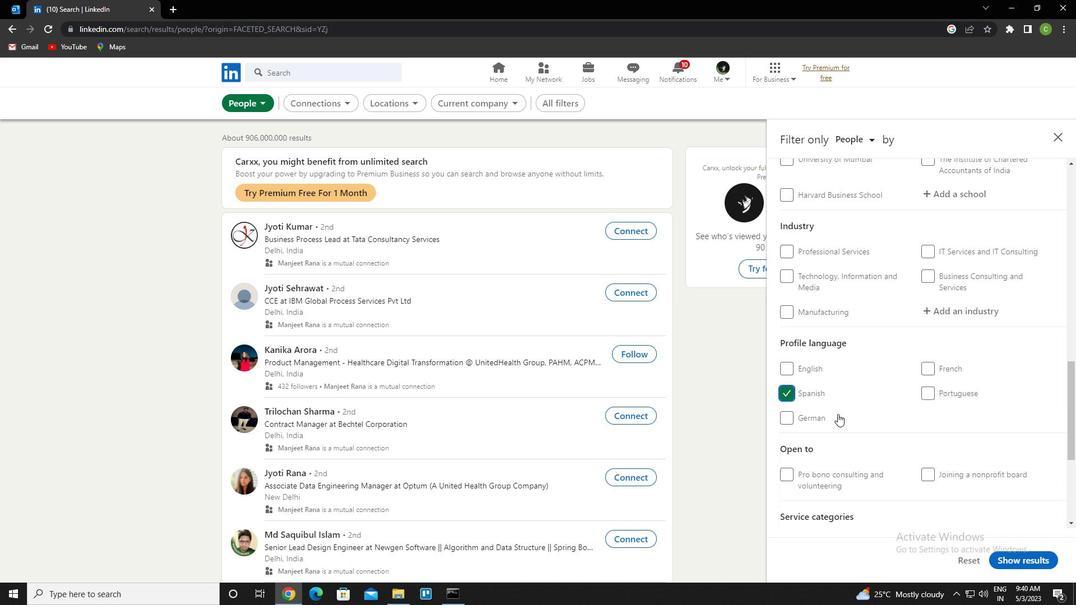 
Action: Mouse scrolled (847, 417) with delta (0, 0)
Screenshot: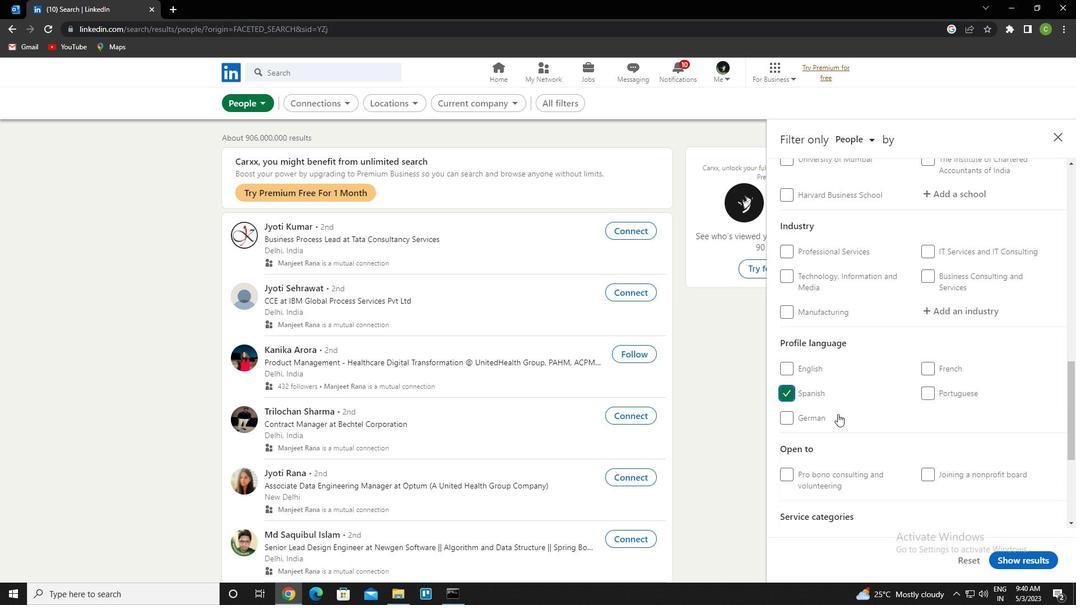 
Action: Mouse scrolled (847, 417) with delta (0, 0)
Screenshot: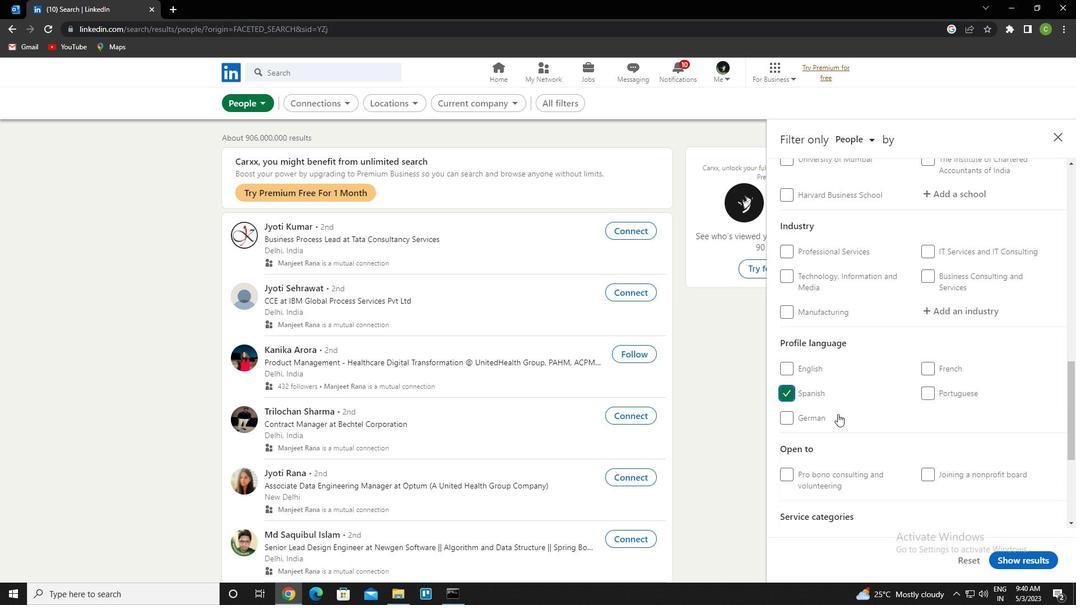 
Action: Mouse scrolled (847, 417) with delta (0, 0)
Screenshot: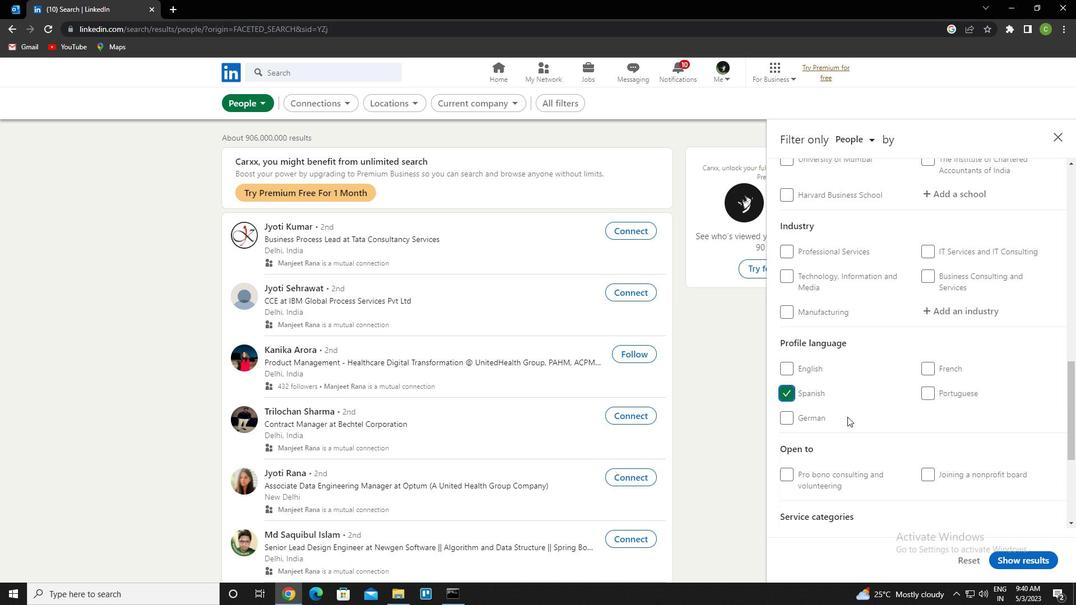 
Action: Mouse scrolled (847, 417) with delta (0, 0)
Screenshot: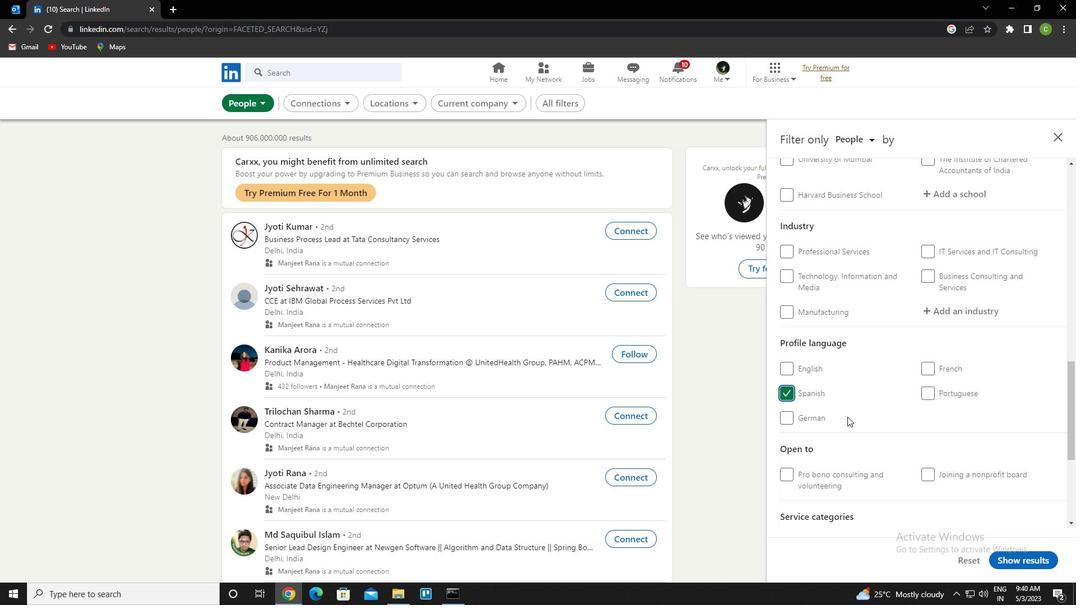 
Action: Mouse moved to (962, 363)
Screenshot: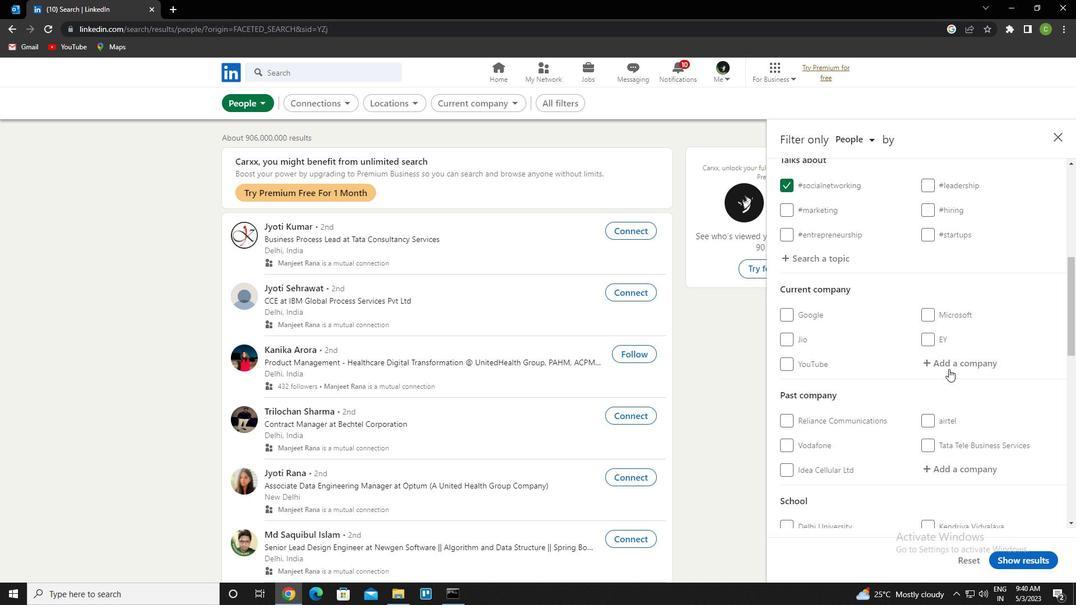 
Action: Mouse pressed left at (962, 363)
Screenshot: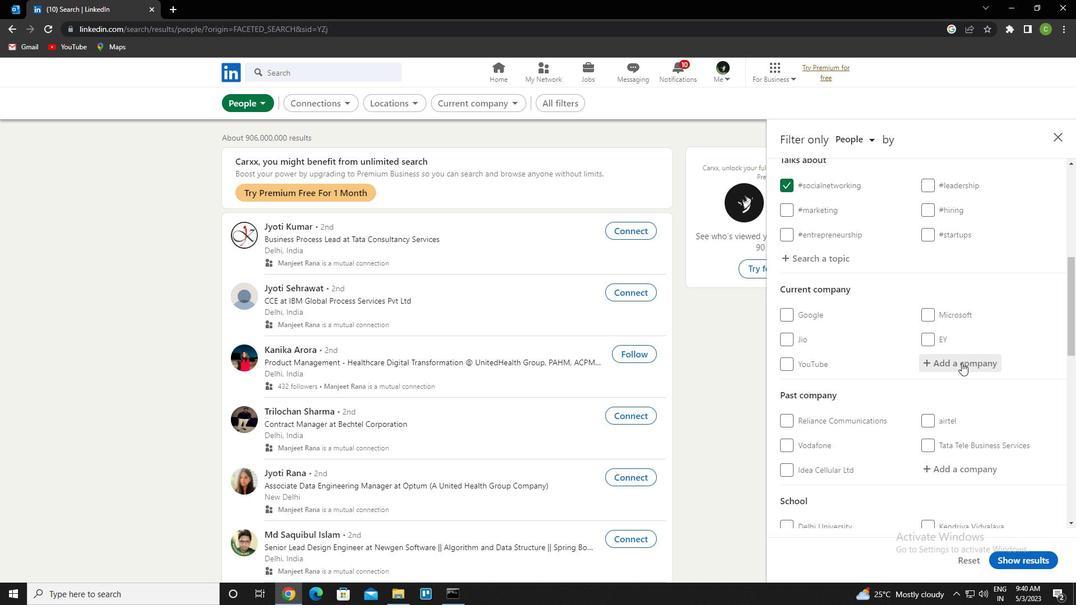 
Action: Key pressed <Key.caps_lock>a<Key.caps_lock>janta<Key.space><Key.caps_lock>p<Key.caps_lock>harma<Key.down><Key.enter>
Screenshot: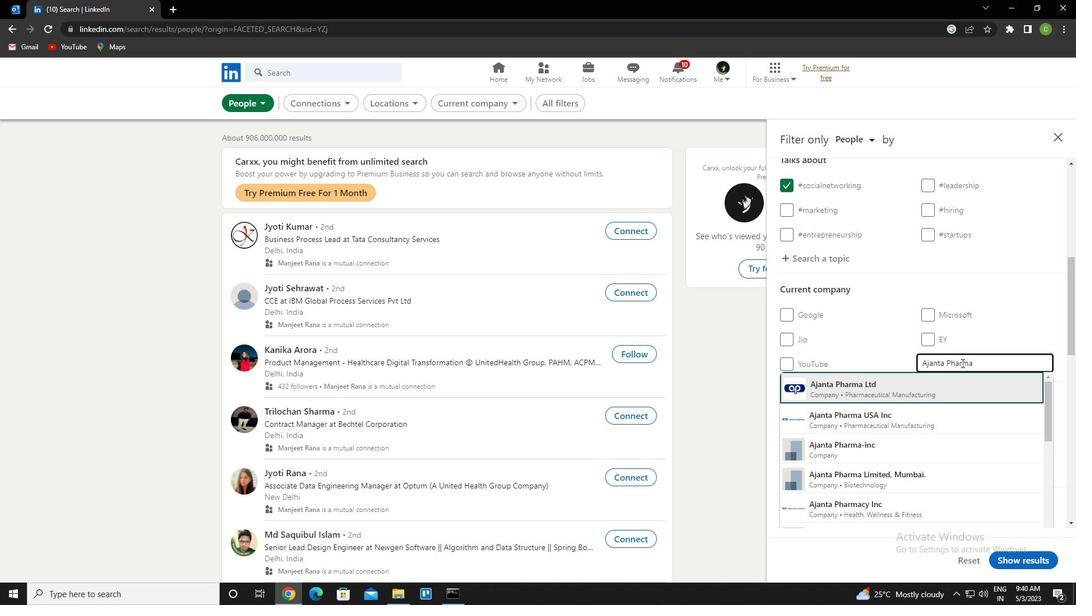 
Action: Mouse scrolled (962, 362) with delta (0, 0)
Screenshot: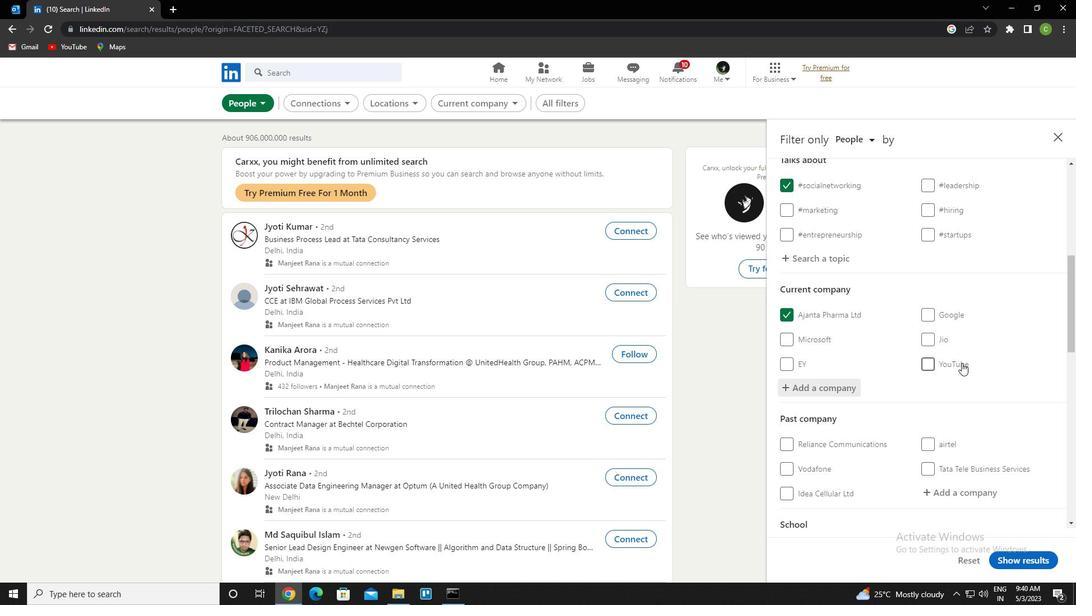 
Action: Mouse scrolled (962, 362) with delta (0, 0)
Screenshot: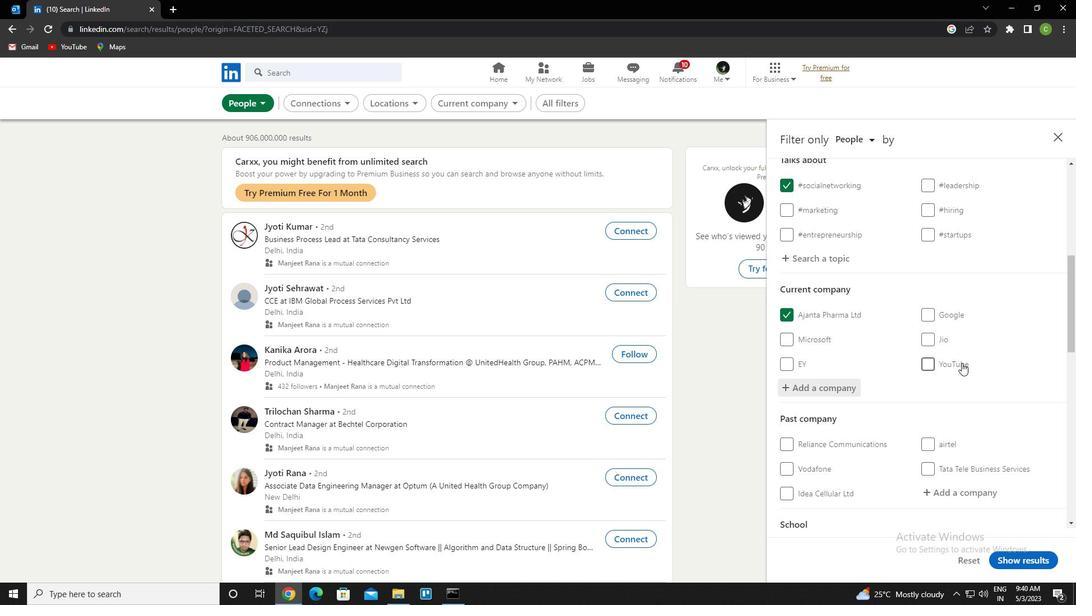 
Action: Mouse moved to (934, 373)
Screenshot: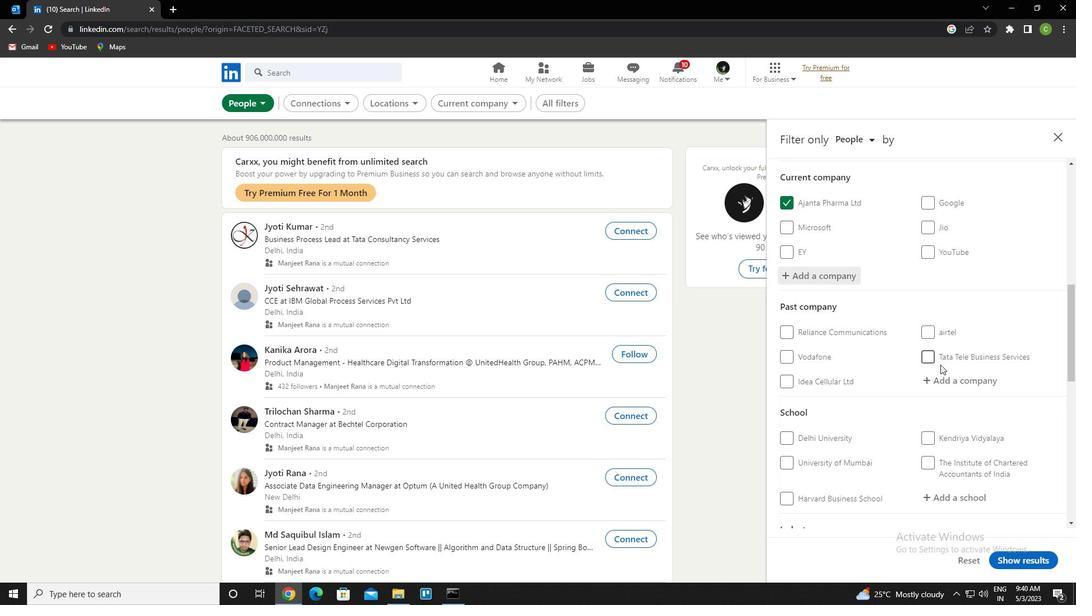 
Action: Mouse scrolled (934, 373) with delta (0, 0)
Screenshot: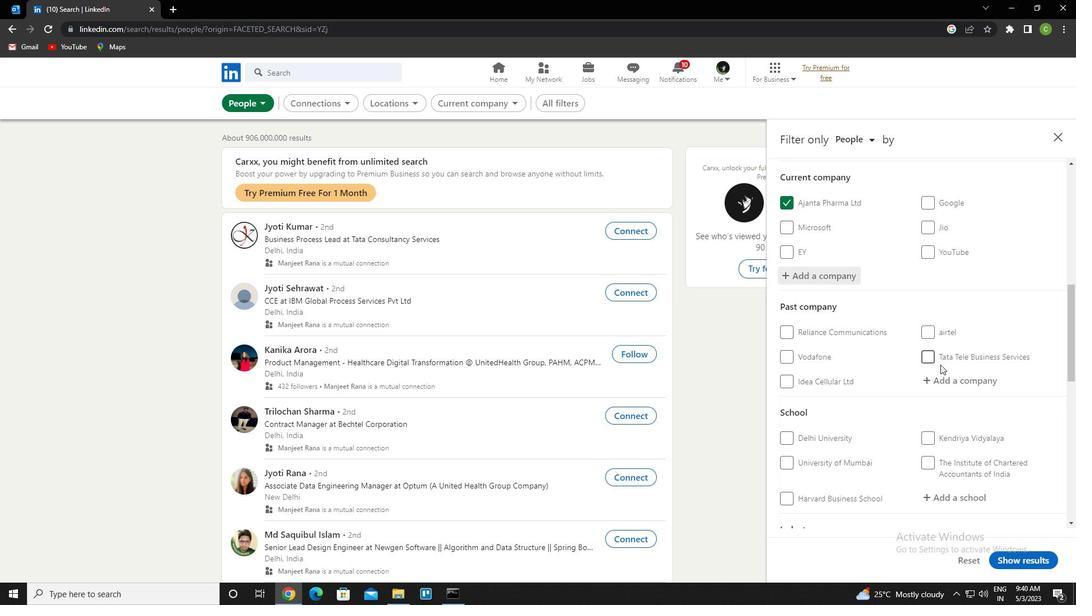 
Action: Mouse moved to (935, 375)
Screenshot: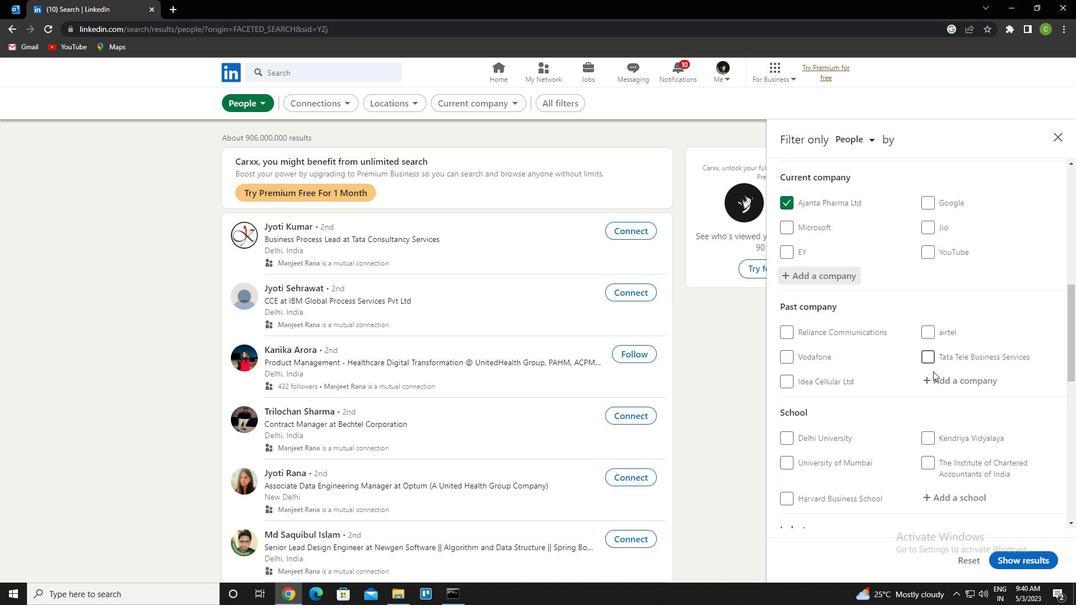 
Action: Mouse scrolled (935, 374) with delta (0, 0)
Screenshot: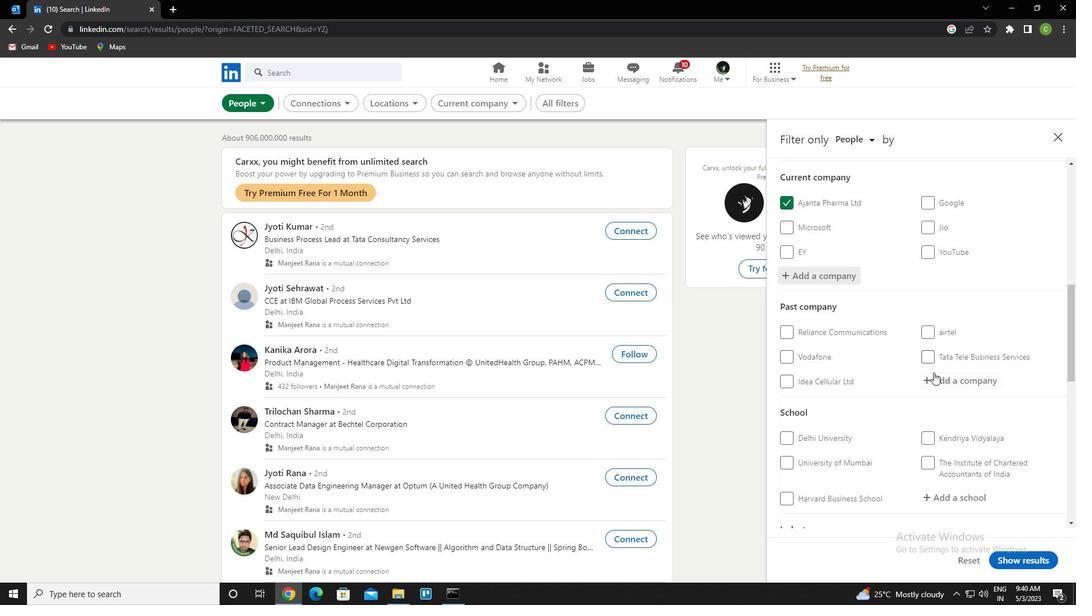 
Action: Mouse moved to (951, 382)
Screenshot: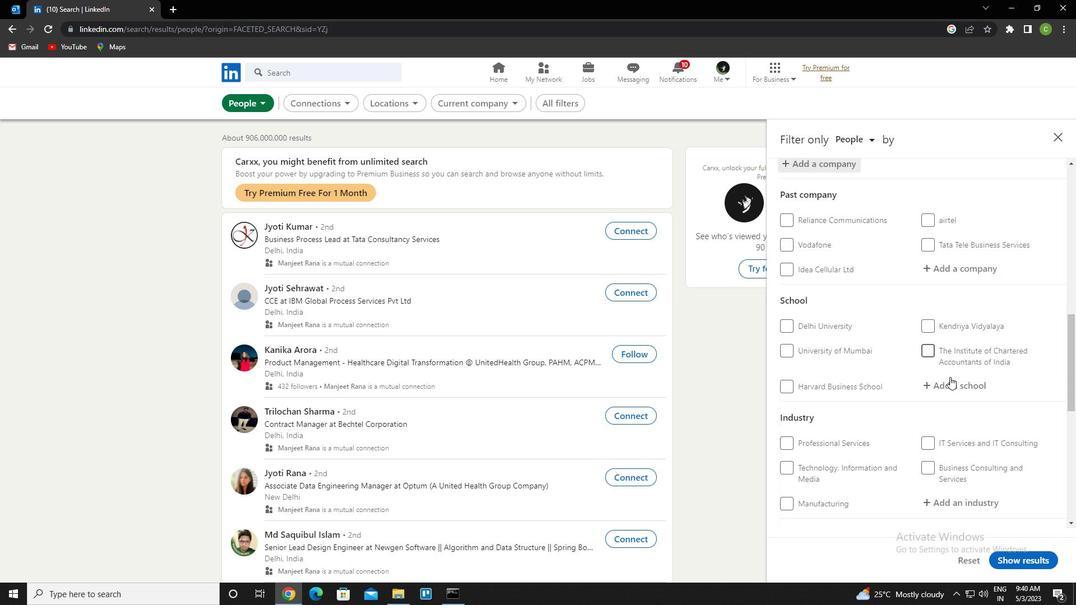 
Action: Mouse pressed left at (951, 382)
Screenshot: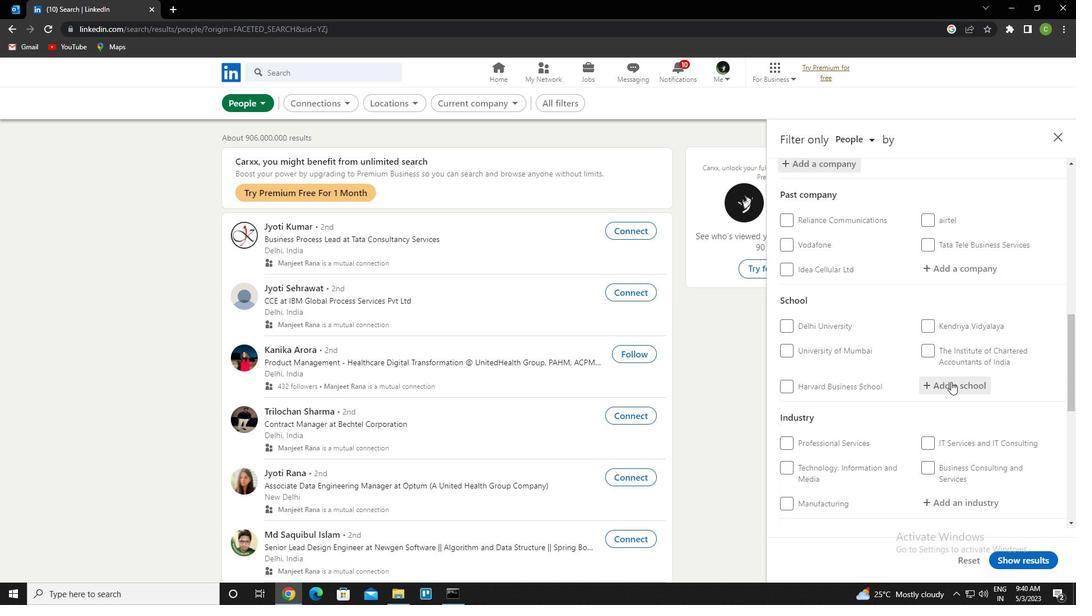 
Action: Key pressed <Key.caps_lock>i<Key.caps_lock>ndian<Key.space>institution<Key.backspace><Key.backspace><Key.backspace>e<Key.space>of<Key.space>foreign<Key.down><Key.enter>
Screenshot: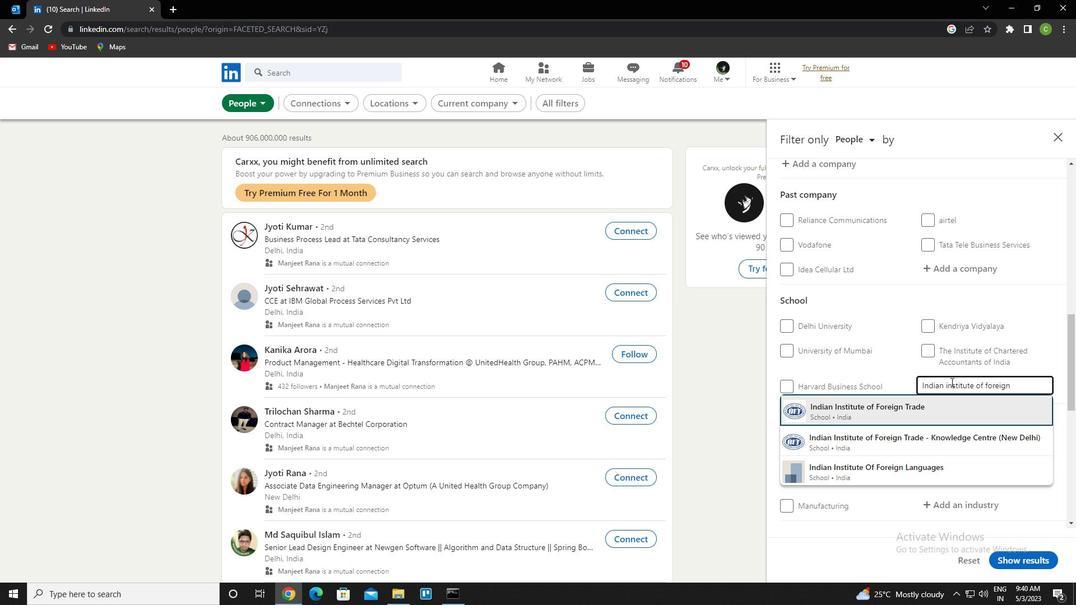 
Action: Mouse scrolled (951, 381) with delta (0, 0)
Screenshot: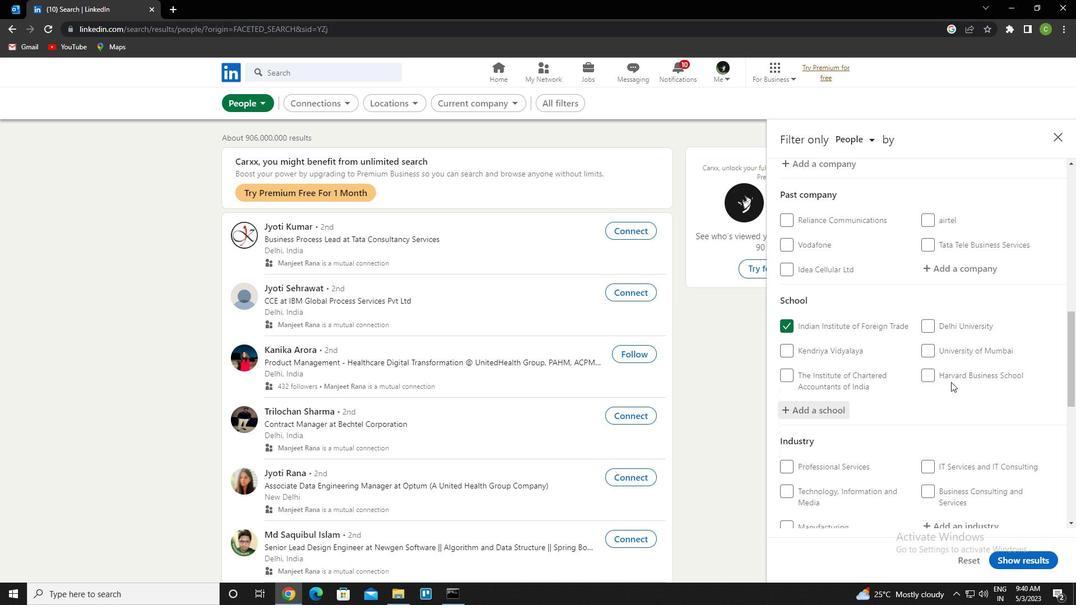 
Action: Mouse scrolled (951, 381) with delta (0, 0)
Screenshot: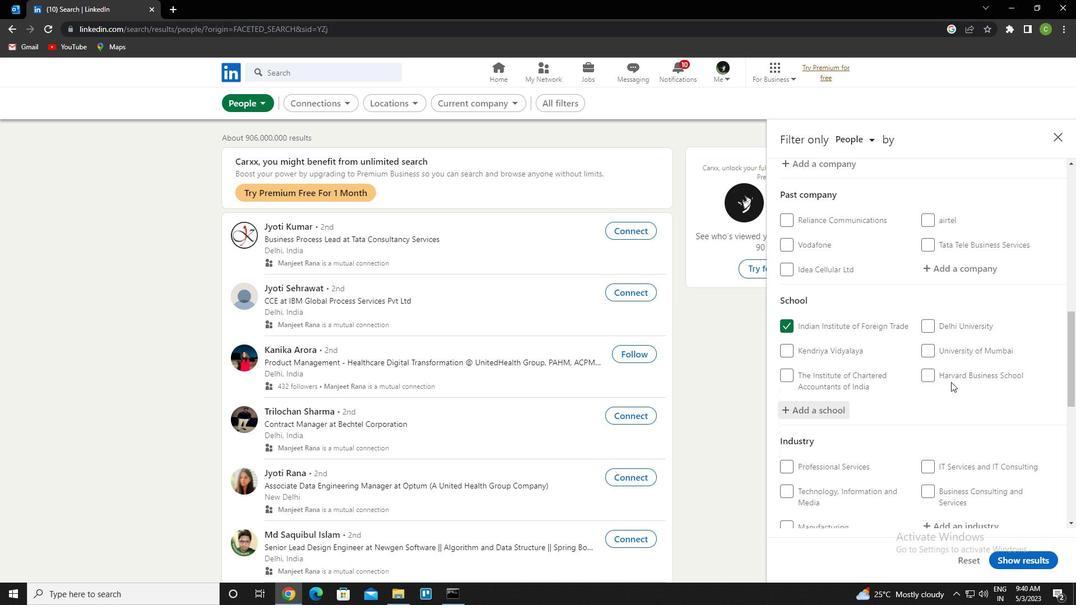 
Action: Mouse moved to (951, 408)
Screenshot: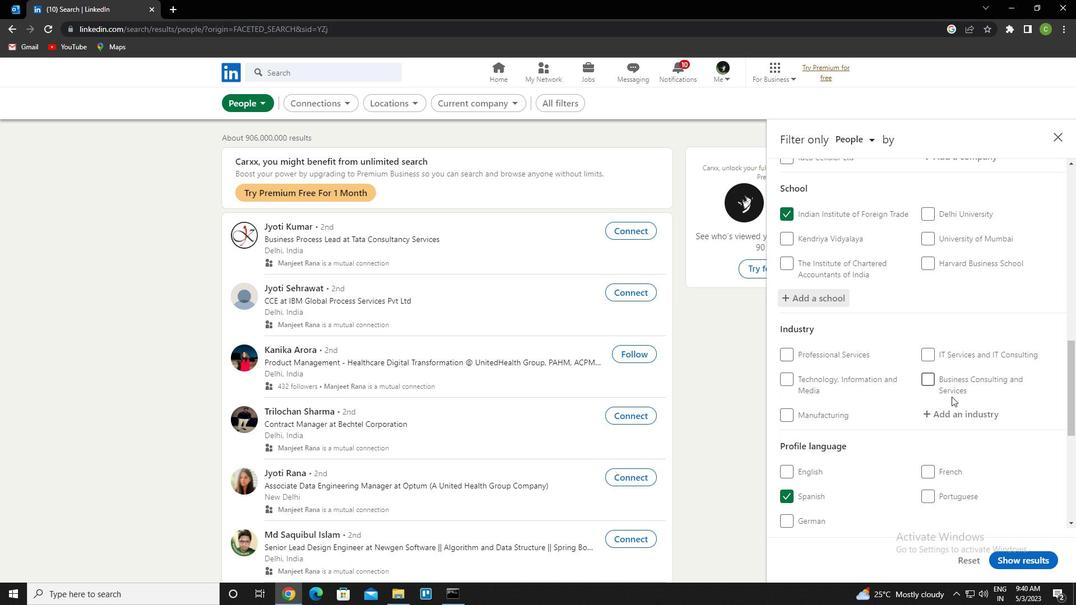 
Action: Mouse scrolled (951, 408) with delta (0, 0)
Screenshot: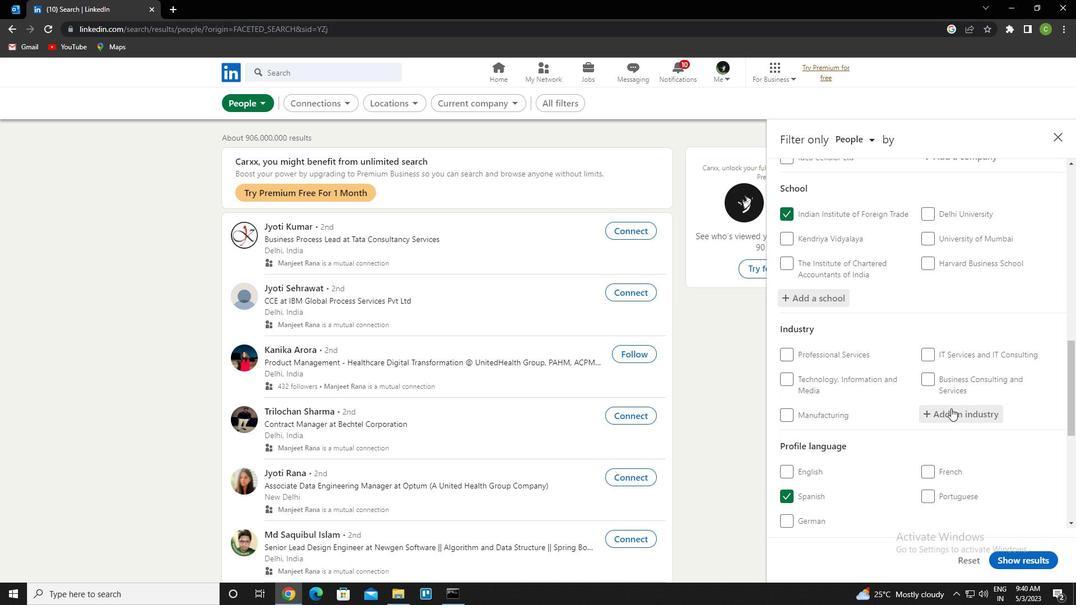 
Action: Mouse moved to (951, 409)
Screenshot: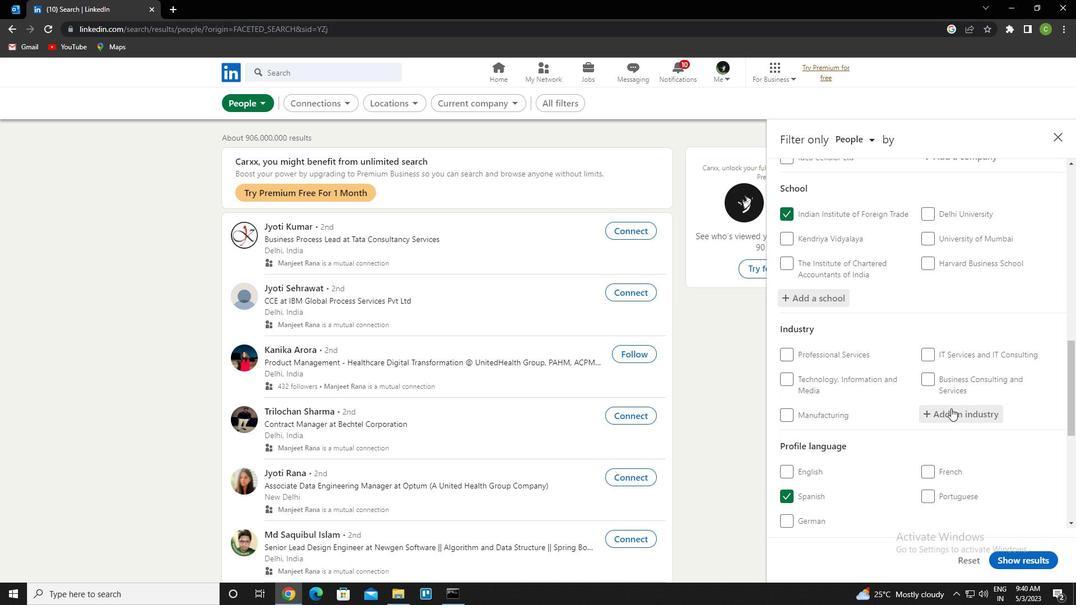 
Action: Mouse scrolled (951, 408) with delta (0, 0)
Screenshot: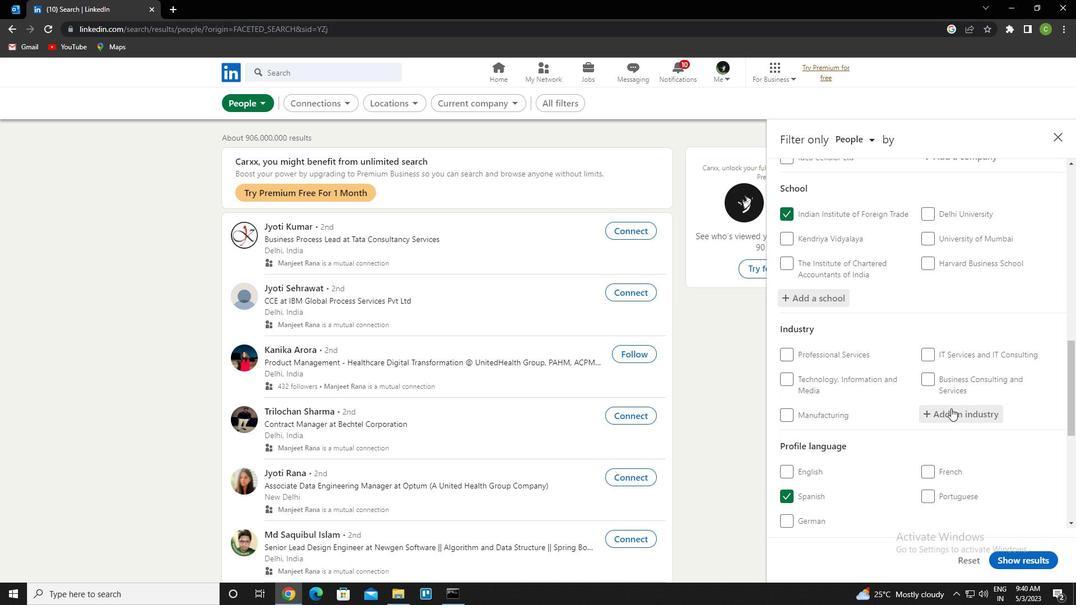 
Action: Mouse moved to (968, 307)
Screenshot: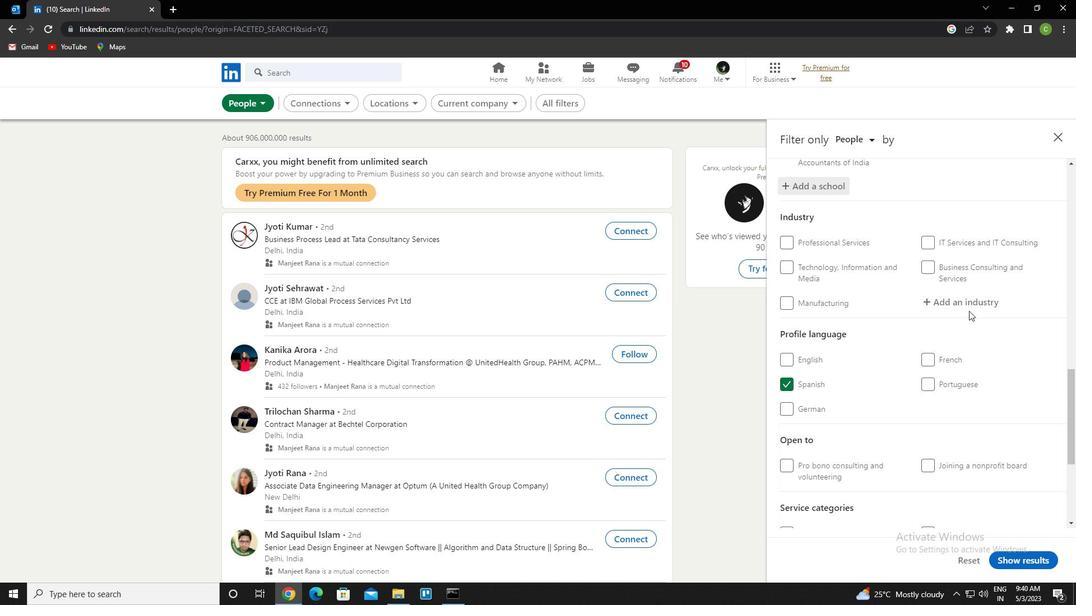 
Action: Mouse pressed left at (968, 307)
Screenshot: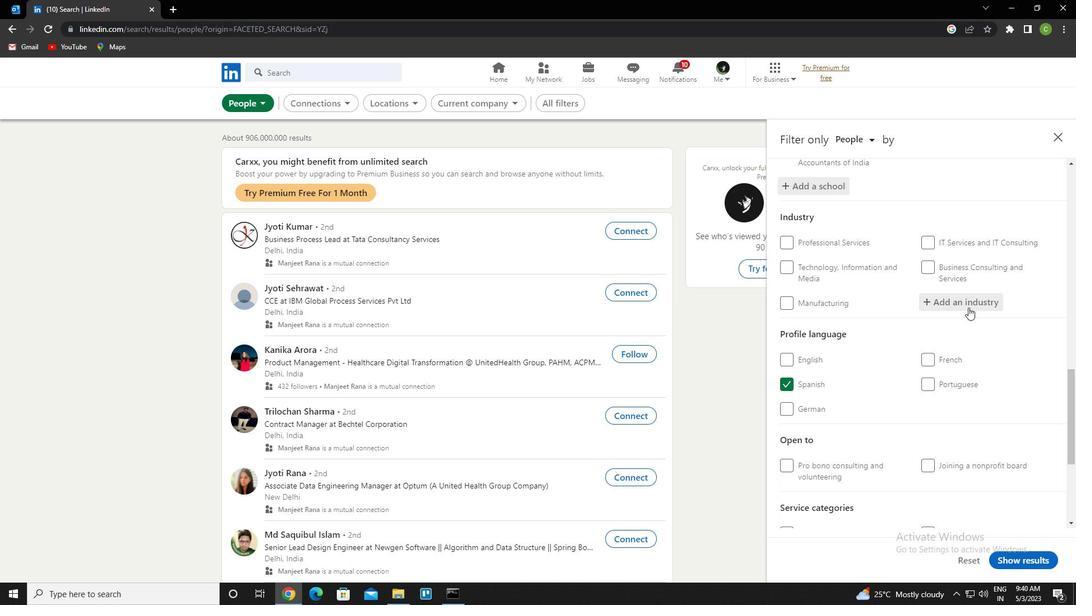 
Action: Key pressed <Key.caps_lock>w<Key.caps_lock>ieless<Key.space>services
Screenshot: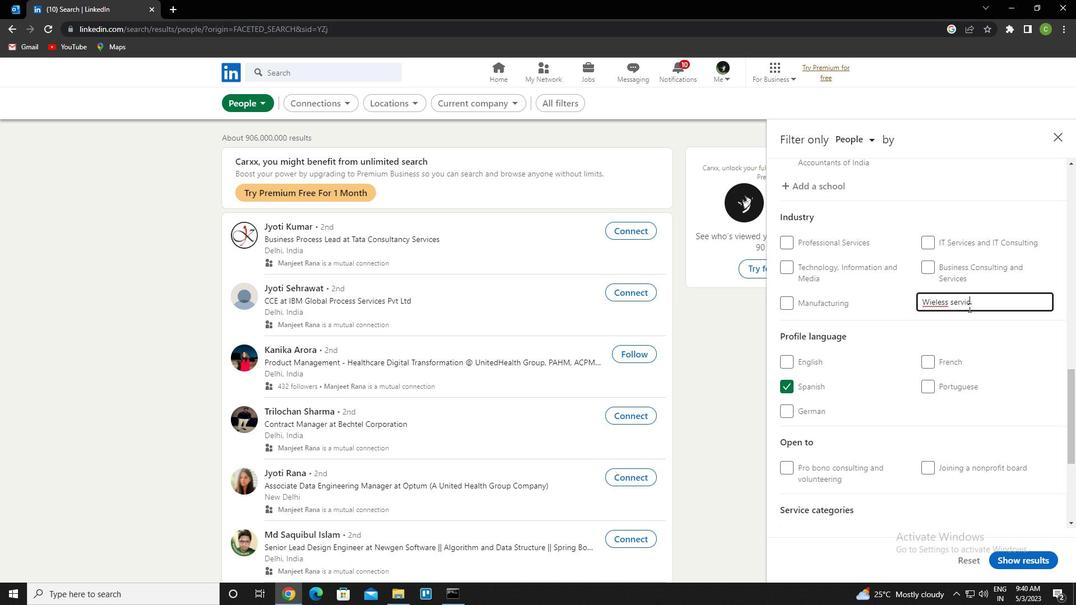 
Action: Mouse scrolled (968, 308) with delta (0, 0)
Screenshot: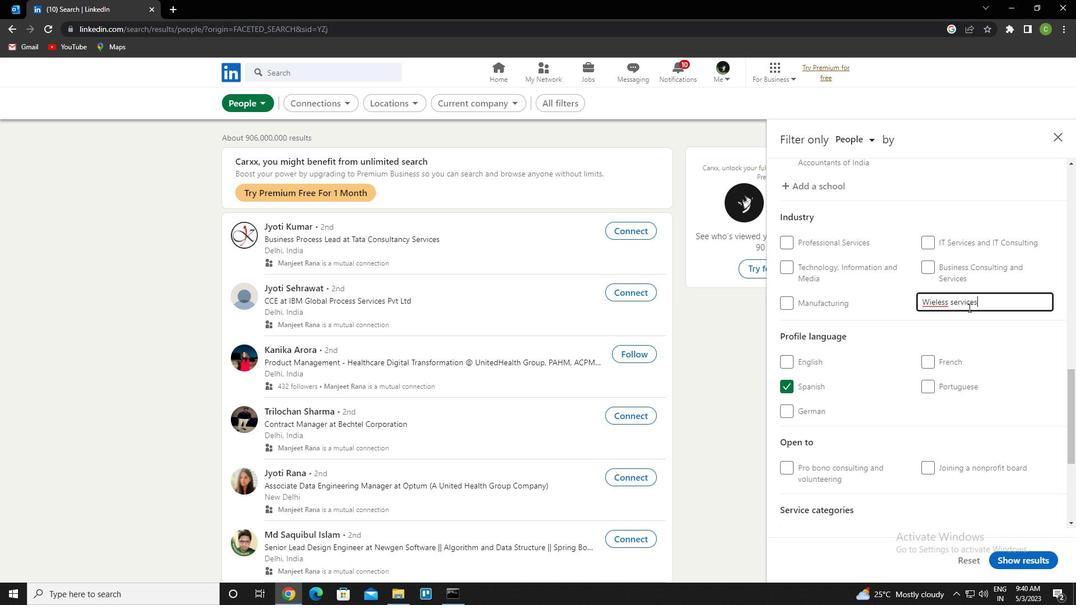 
Action: Mouse moved to (930, 357)
Screenshot: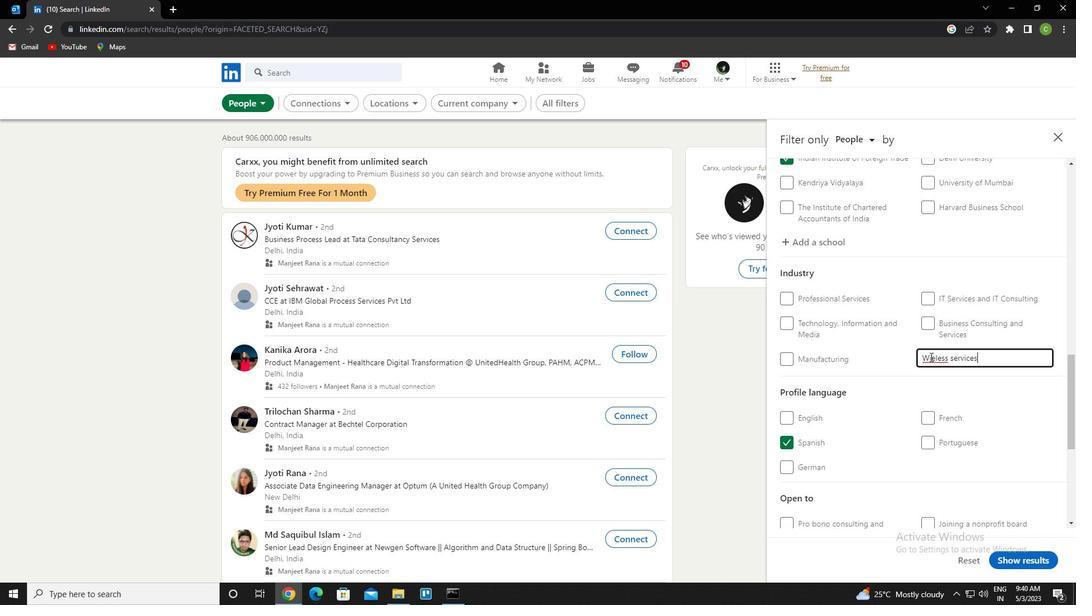 
Action: Mouse pressed left at (930, 357)
Screenshot: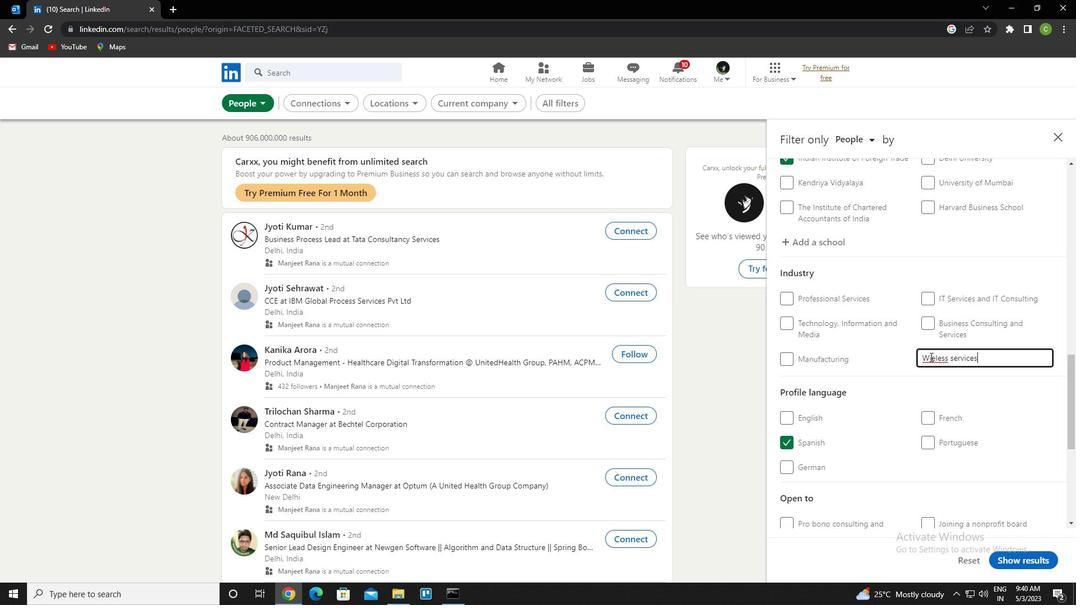 
Action: Mouse moved to (969, 377)
Screenshot: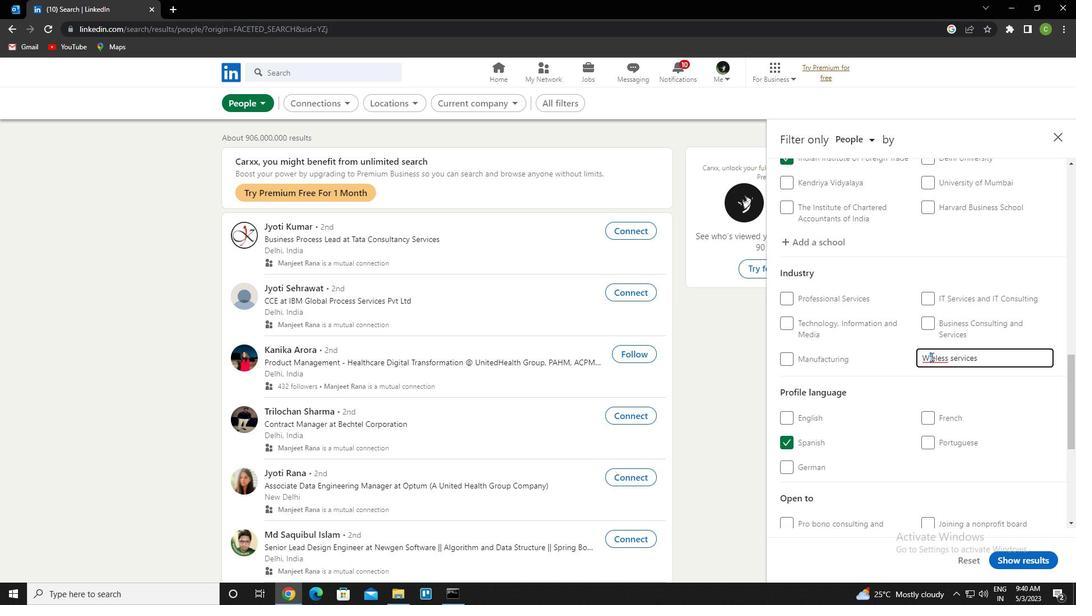 
Action: Key pressed <Key.right>r<Key.down><Key.enter>
Screenshot: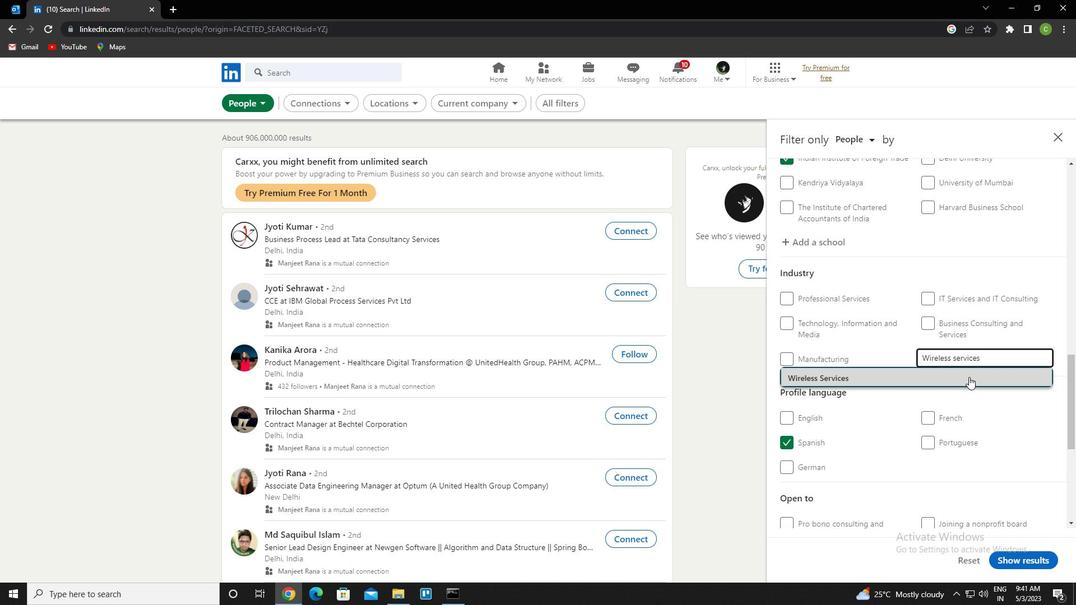 
Action: Mouse scrolled (969, 376) with delta (0, 0)
Screenshot: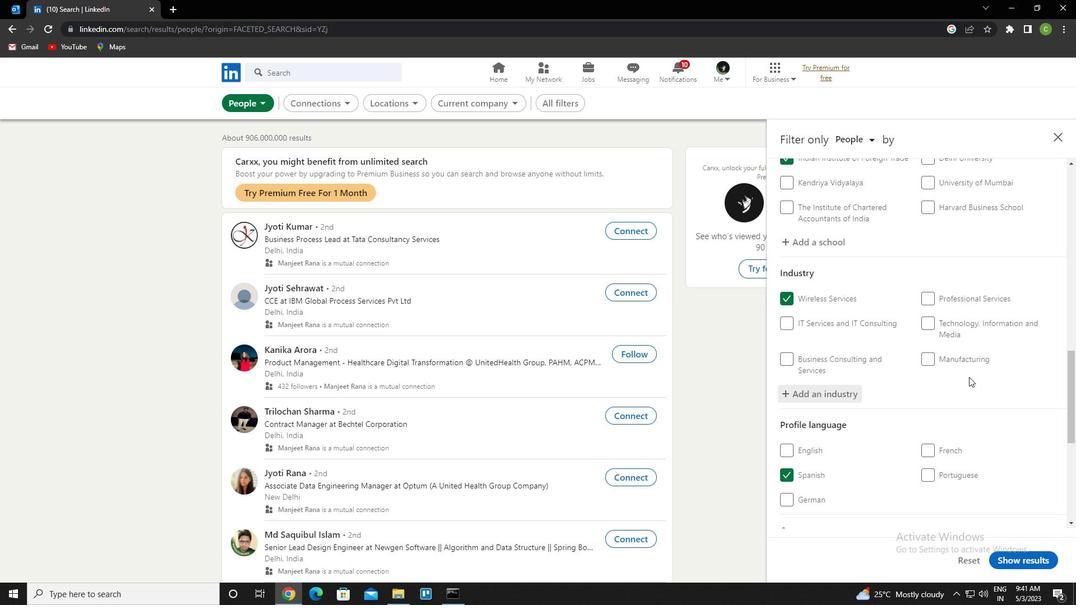 
Action: Mouse scrolled (969, 376) with delta (0, 0)
Screenshot: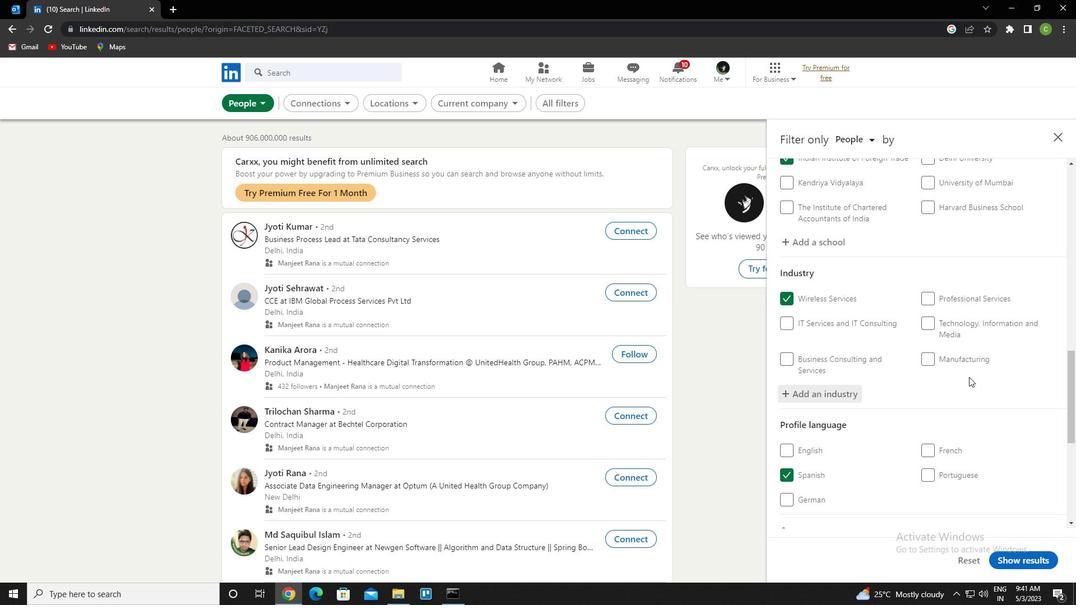 
Action: Mouse scrolled (969, 376) with delta (0, 0)
Screenshot: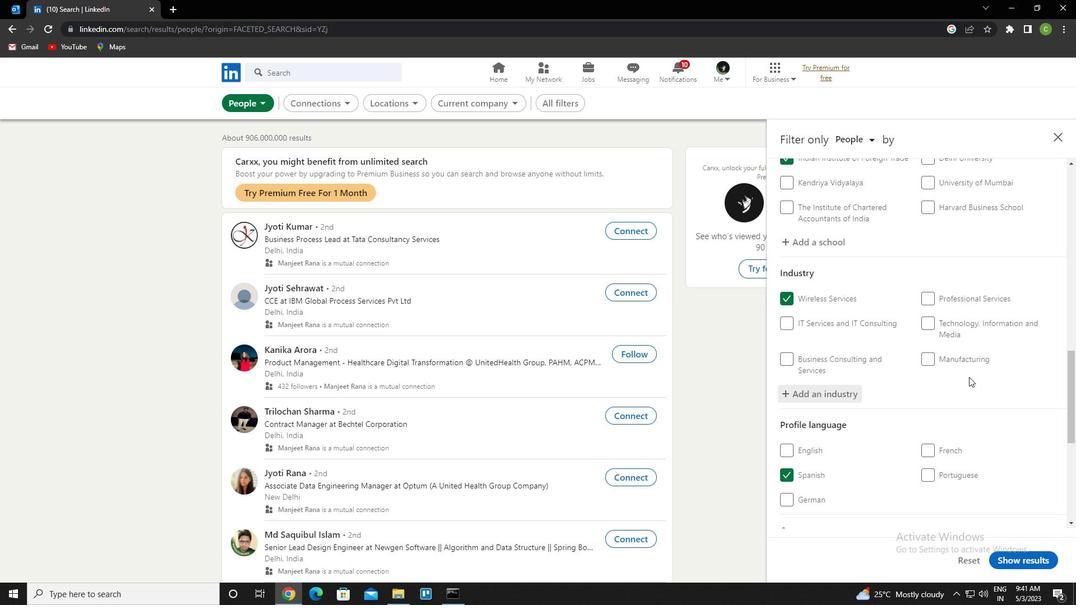 
Action: Mouse scrolled (969, 376) with delta (0, 0)
Screenshot: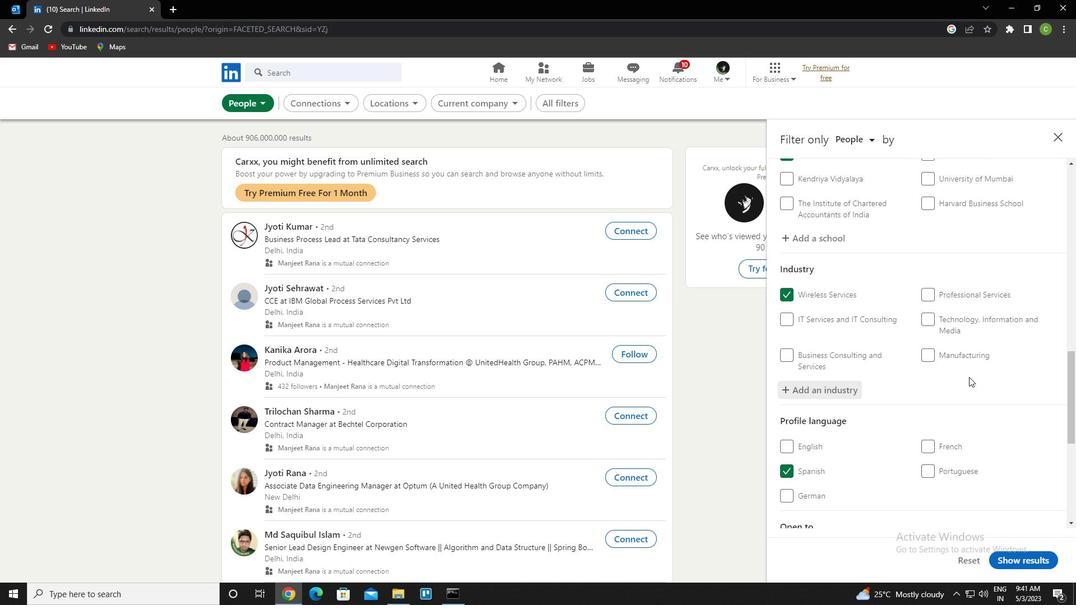 
Action: Mouse scrolled (969, 376) with delta (0, 0)
Screenshot: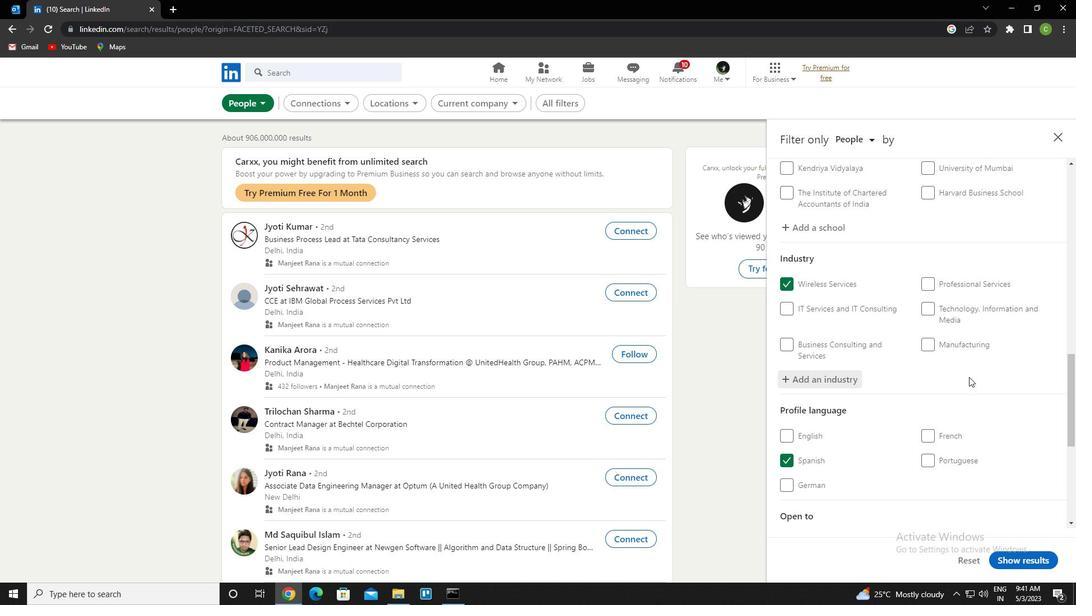 
Action: Mouse scrolled (969, 376) with delta (0, 0)
Screenshot: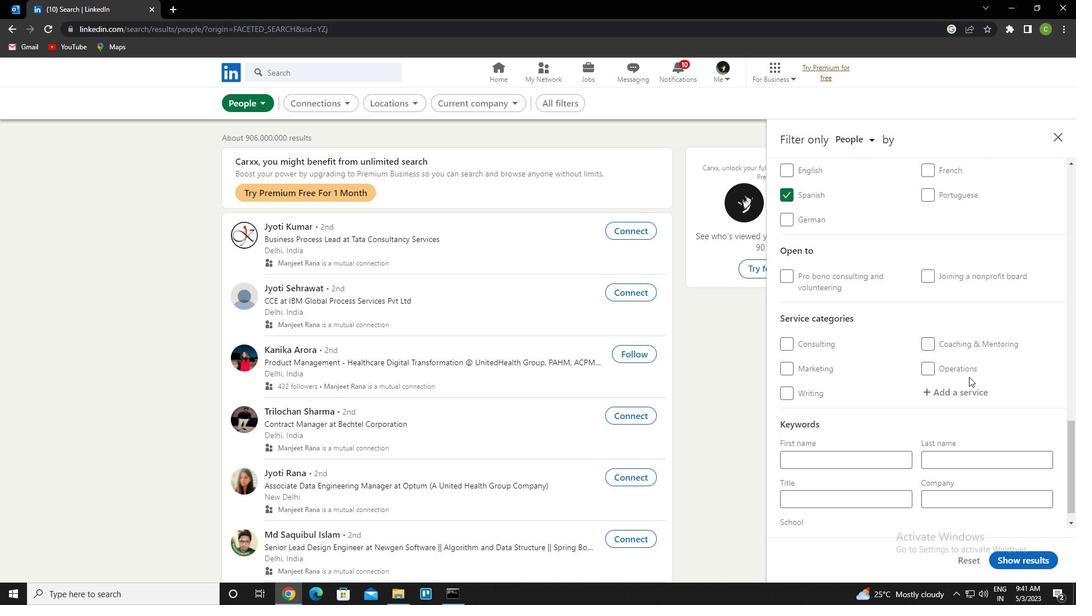 
Action: Mouse scrolled (969, 376) with delta (0, 0)
Screenshot: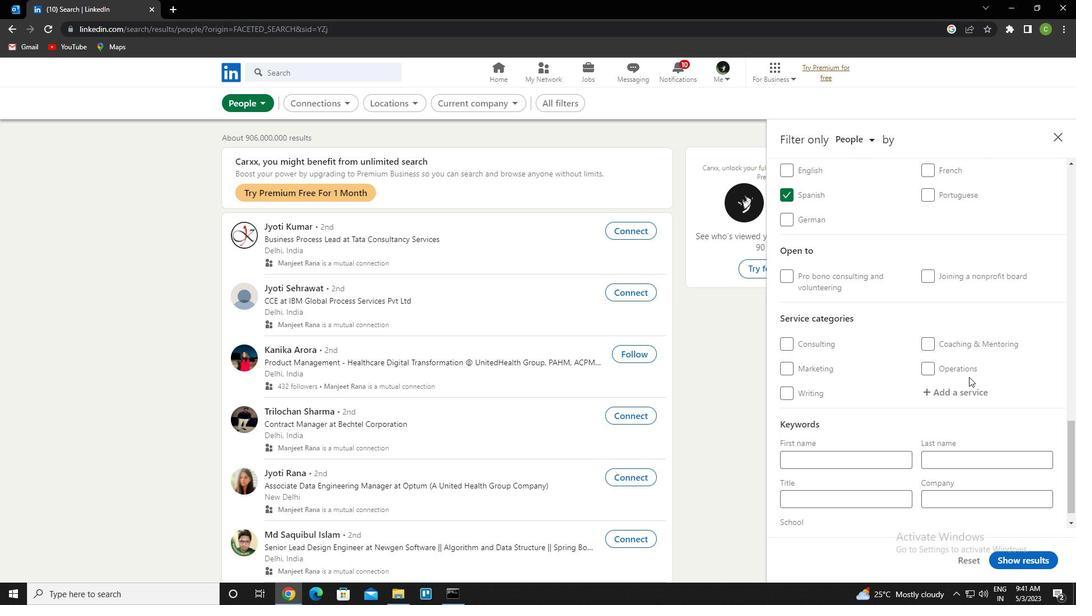 
Action: Mouse moved to (965, 373)
Screenshot: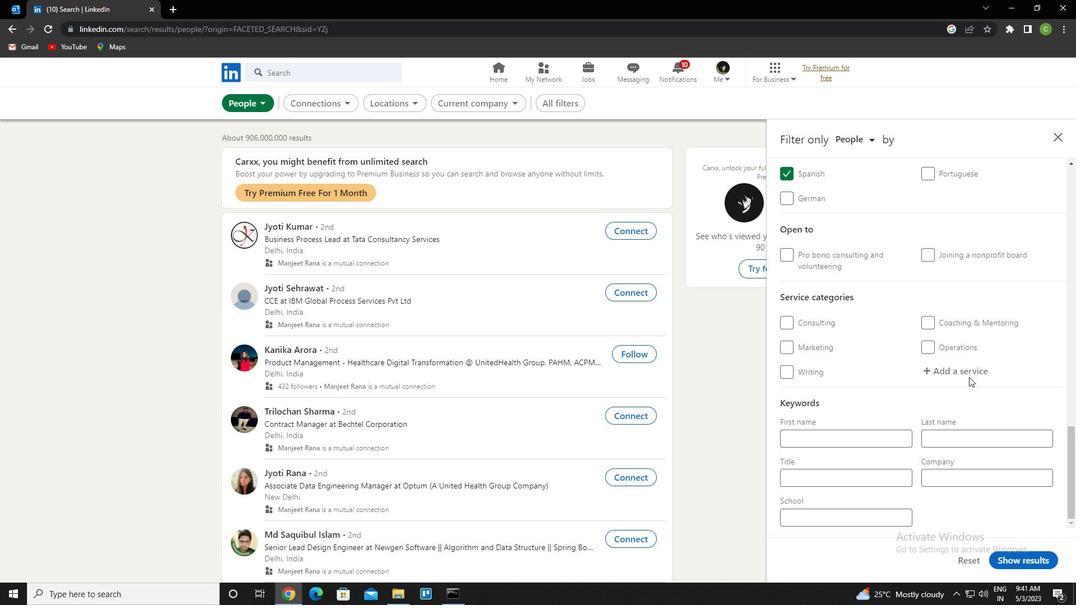 
Action: Mouse pressed left at (965, 373)
Screenshot: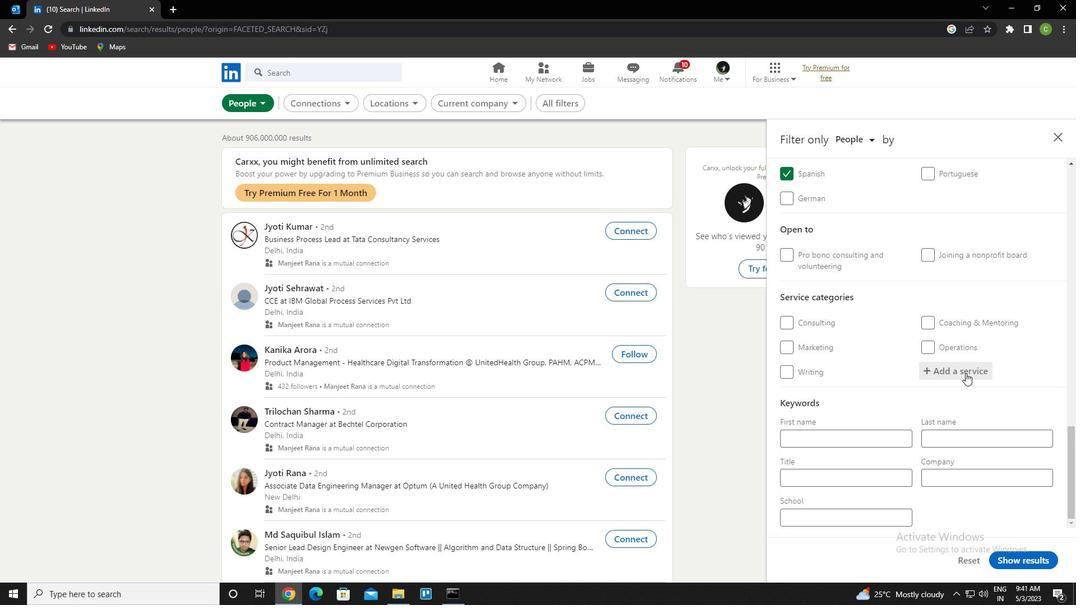 
Action: Key pressed <Key.caps_lock>i<Key.caps_lock>mmigration<Key.down><Key.enter>
Screenshot: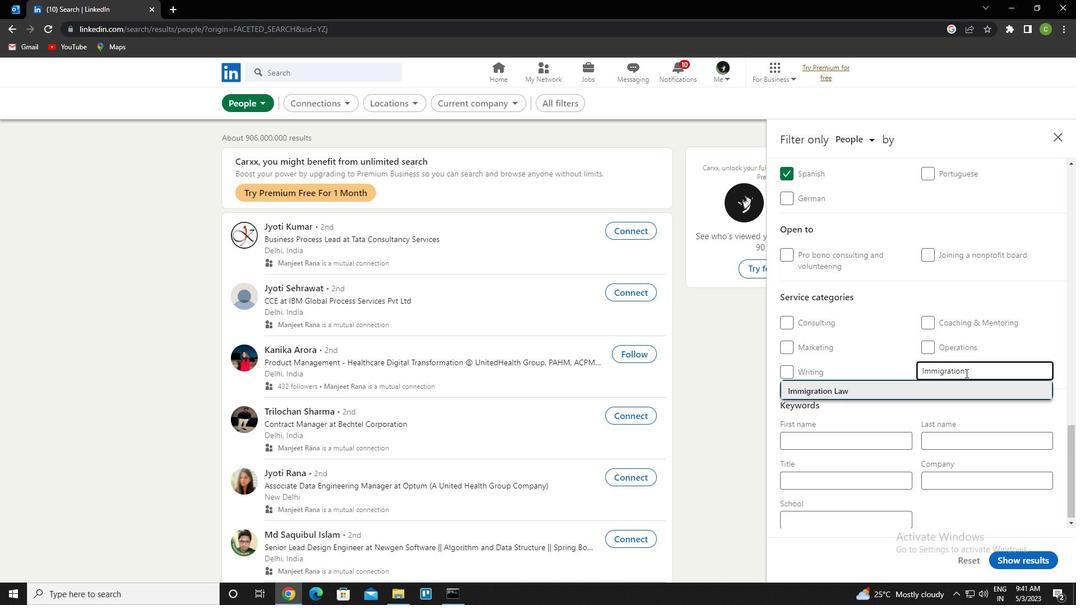 
Action: Mouse scrolled (965, 372) with delta (0, 0)
Screenshot: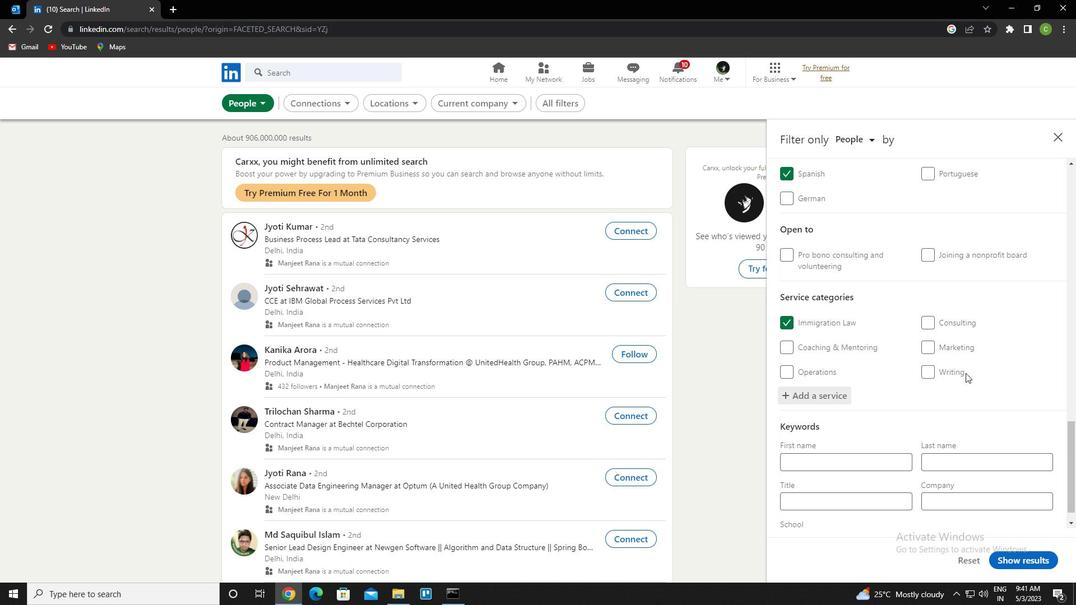 
Action: Mouse scrolled (965, 372) with delta (0, 0)
Screenshot: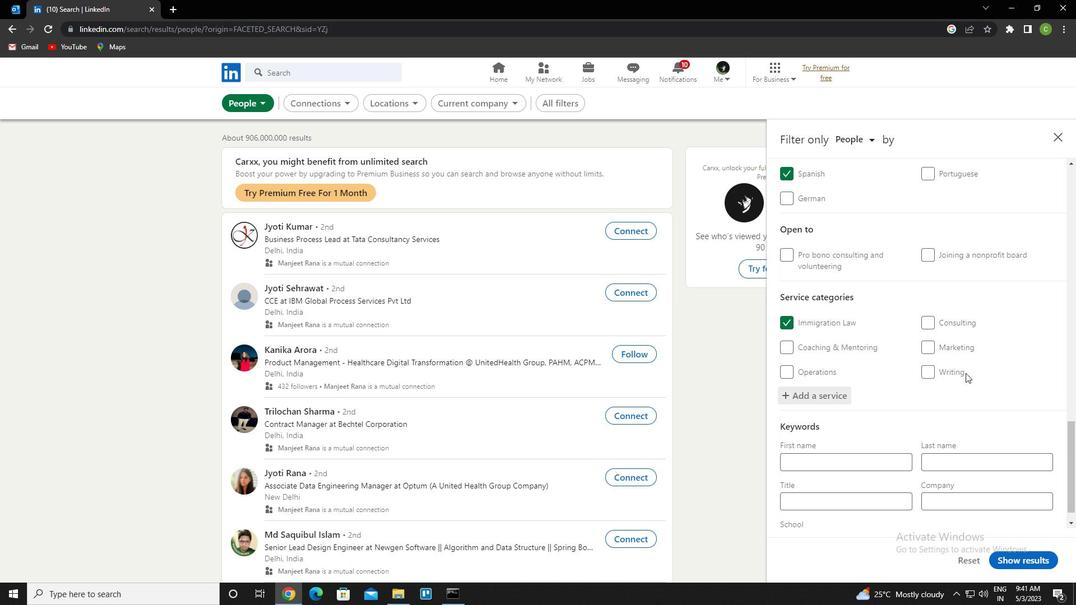 
Action: Mouse scrolled (965, 372) with delta (0, 0)
Screenshot: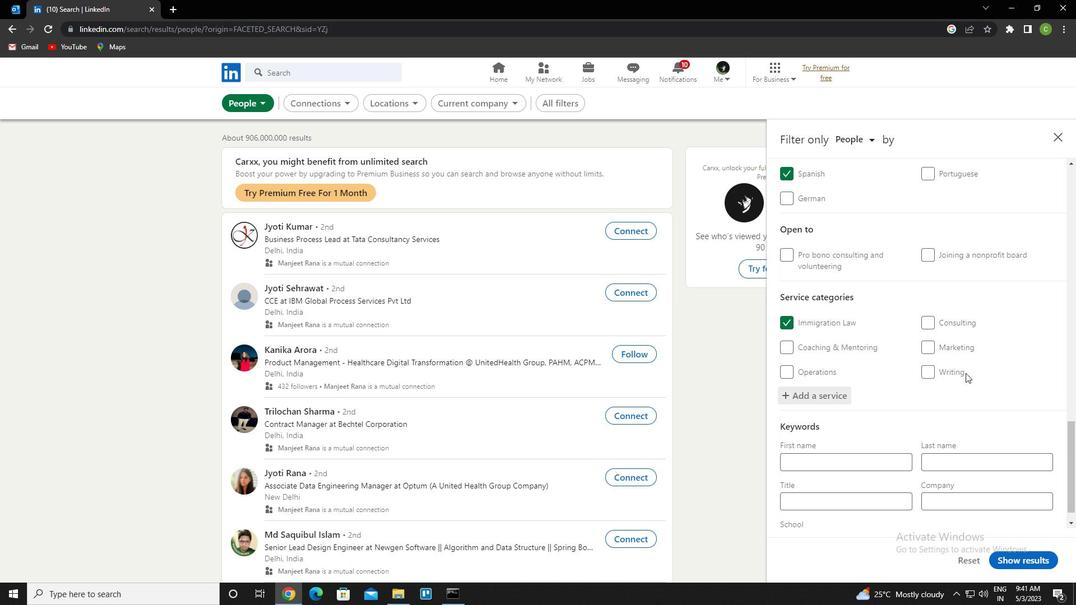 
Action: Mouse scrolled (965, 372) with delta (0, 0)
Screenshot: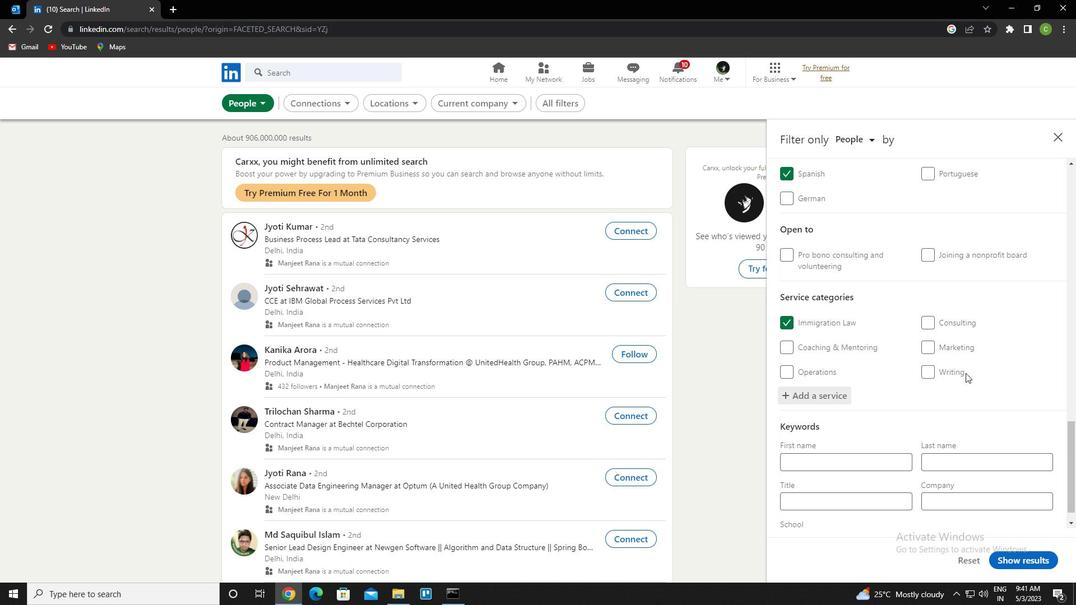 
Action: Mouse scrolled (965, 372) with delta (0, 0)
Screenshot: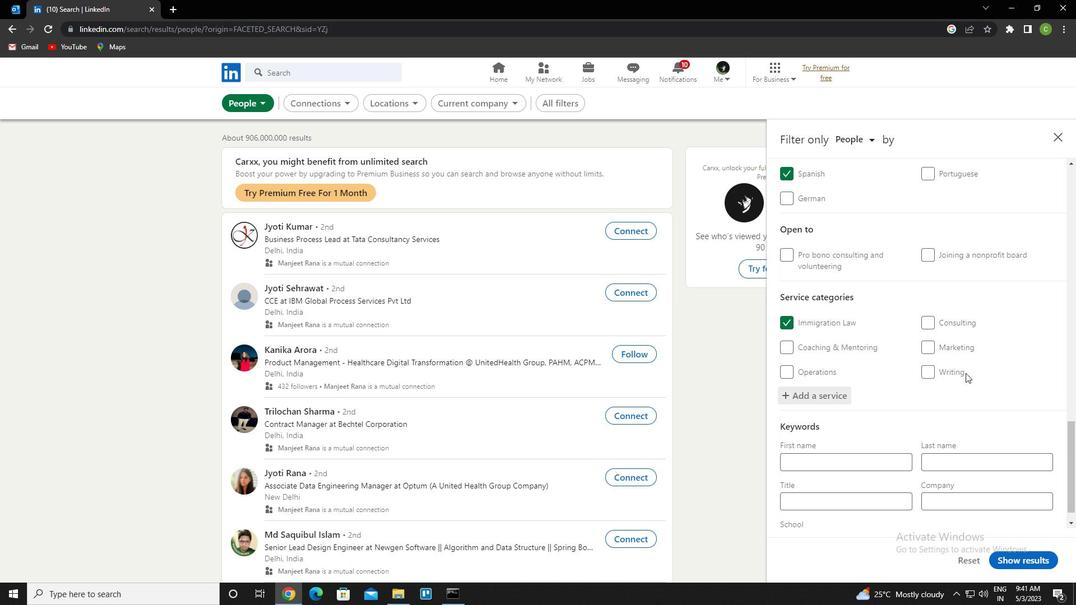 
Action: Mouse moved to (891, 472)
Screenshot: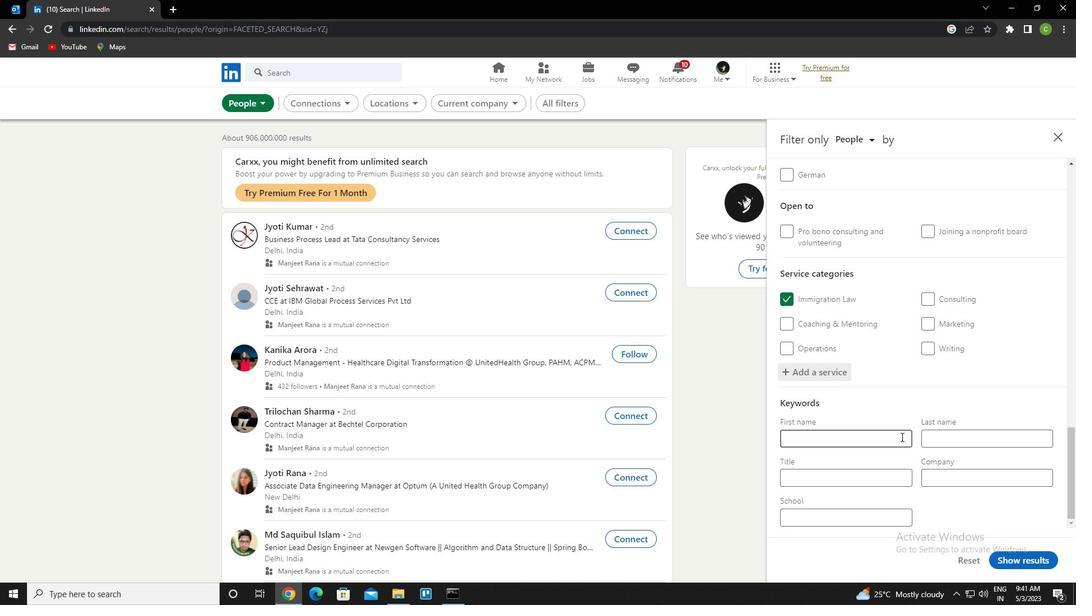 
Action: Mouse pressed left at (891, 472)
Screenshot: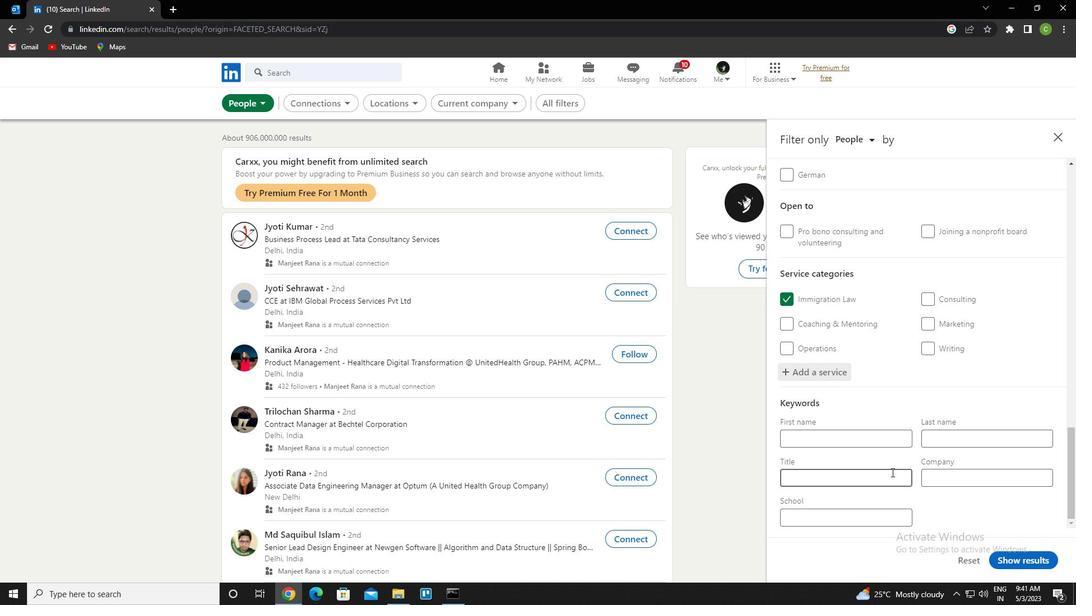 
Action: Key pressed <Key.caps_lock>d<Key.caps_lock>irector<Key.space>of<Key.space><Key.caps_lock>i<Key.caps_lock>nside<Key.space><Key.caps_lock>s<Key.caps_lock>ales
Screenshot: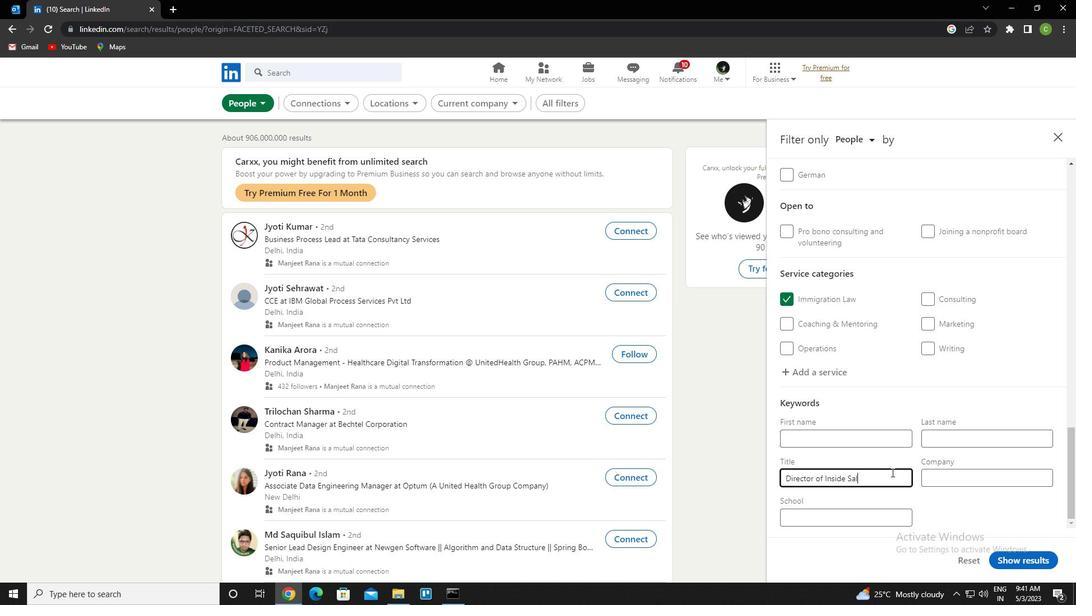 
Action: Mouse moved to (1029, 569)
Screenshot: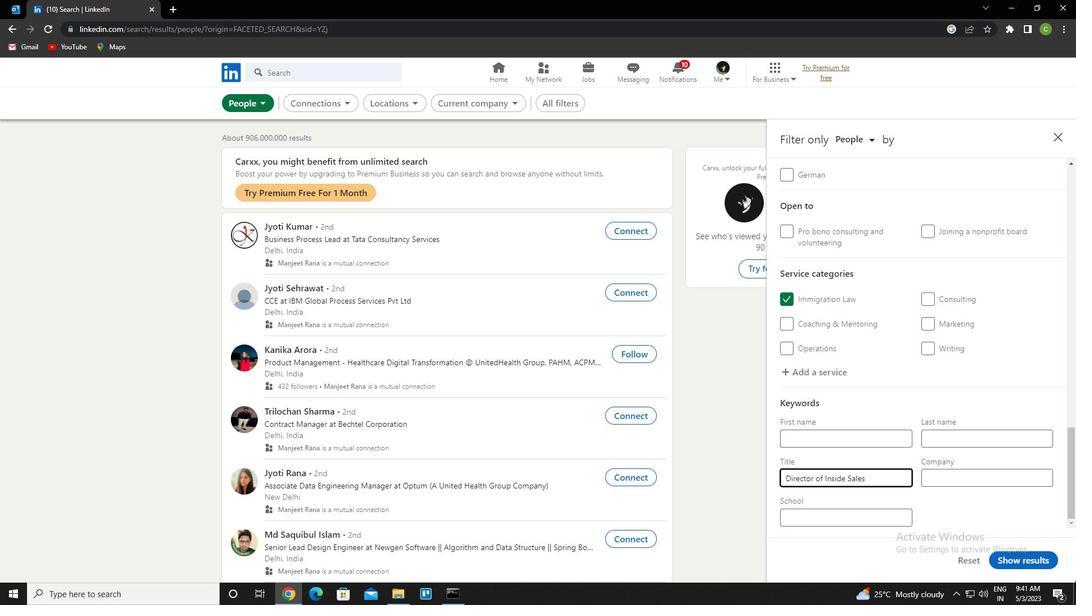 
Action: Mouse pressed left at (1029, 569)
Screenshot: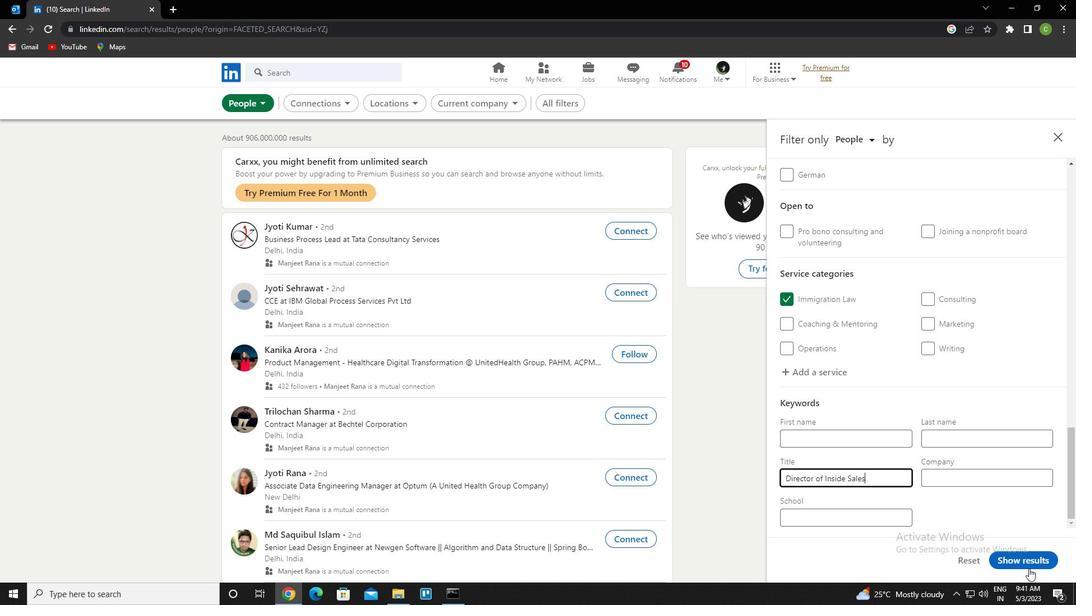 
Action: Mouse moved to (562, 525)
Screenshot: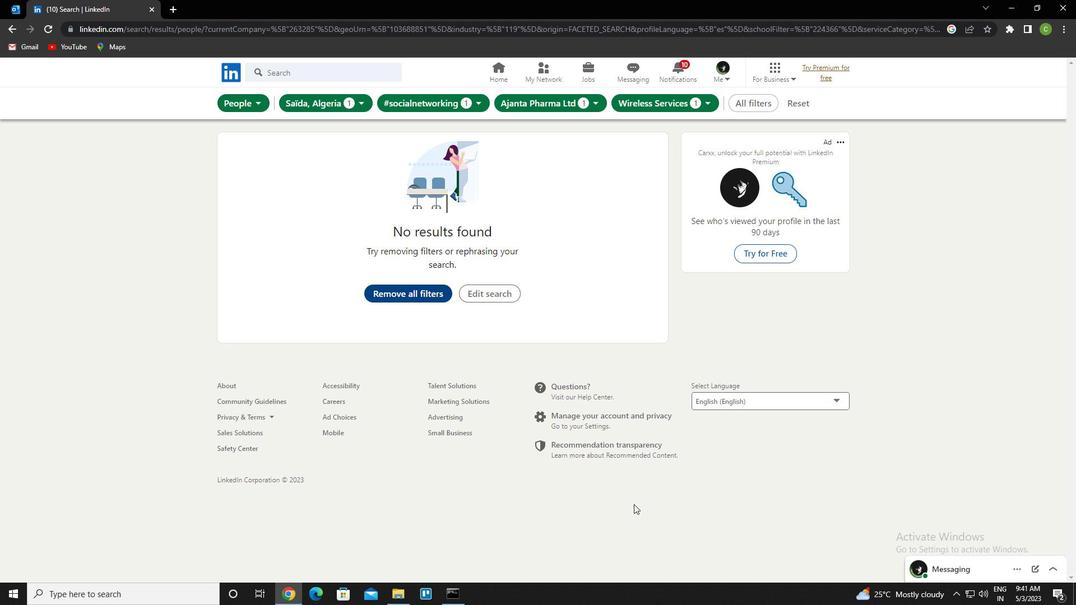 
